 Task: In the sheet Budget Analysis ToolFont size of heading  18 Font style of dataoswald 'Font size of data '9 Alignment of headline & dataAlign center.   Fill color in heading, Red Font color of dataIn the sheet   Optimize Sales   book
Action: Mouse moved to (43, 166)
Screenshot: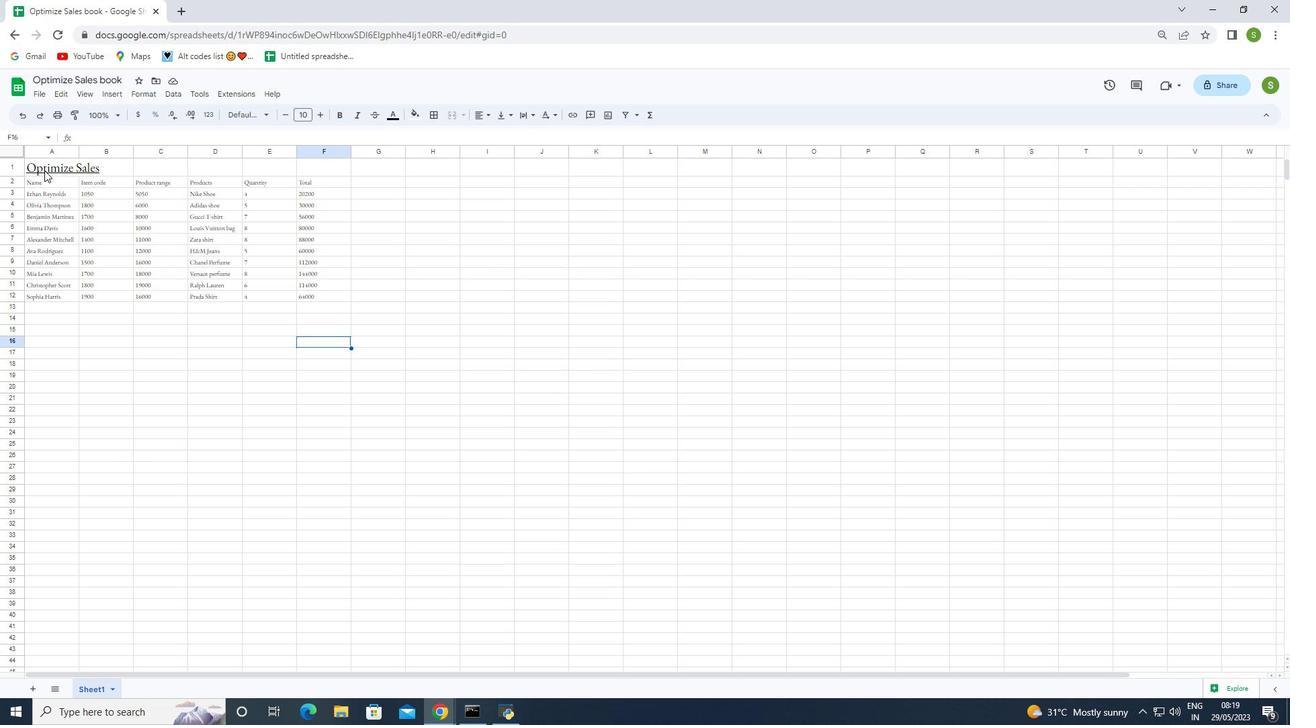 
Action: Mouse pressed left at (43, 166)
Screenshot: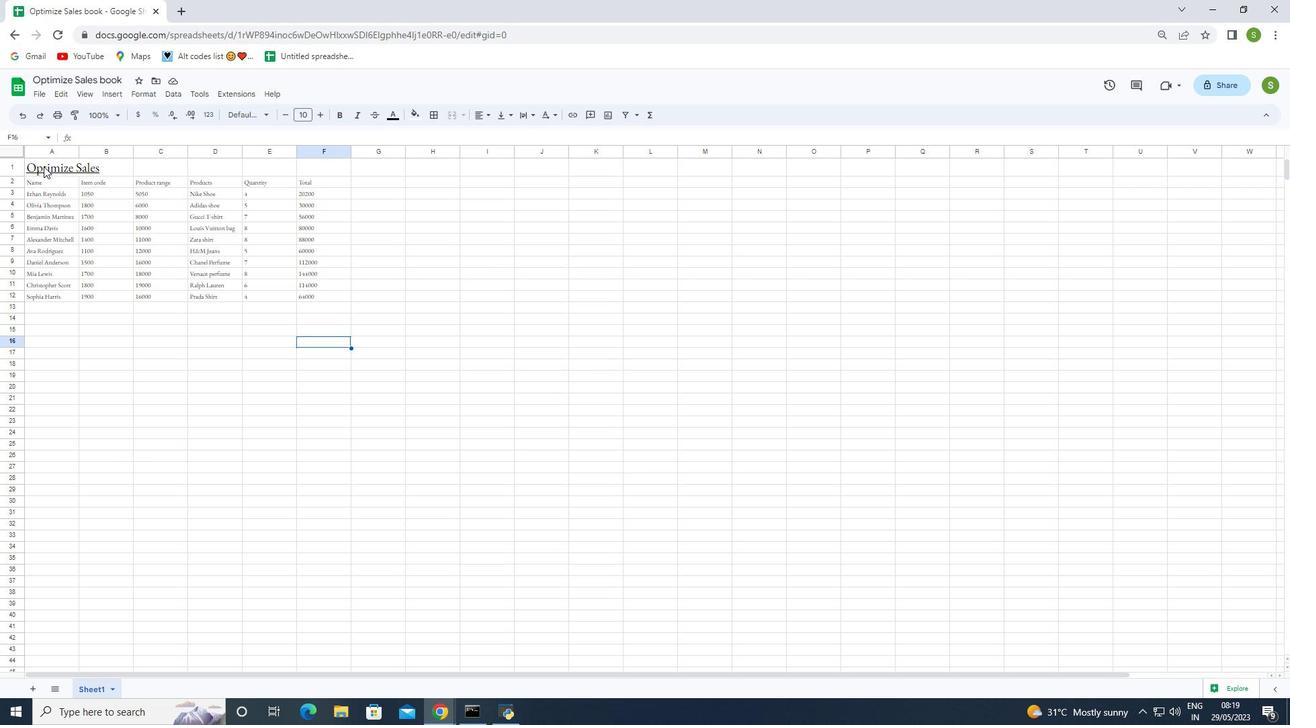 
Action: Mouse moved to (288, 115)
Screenshot: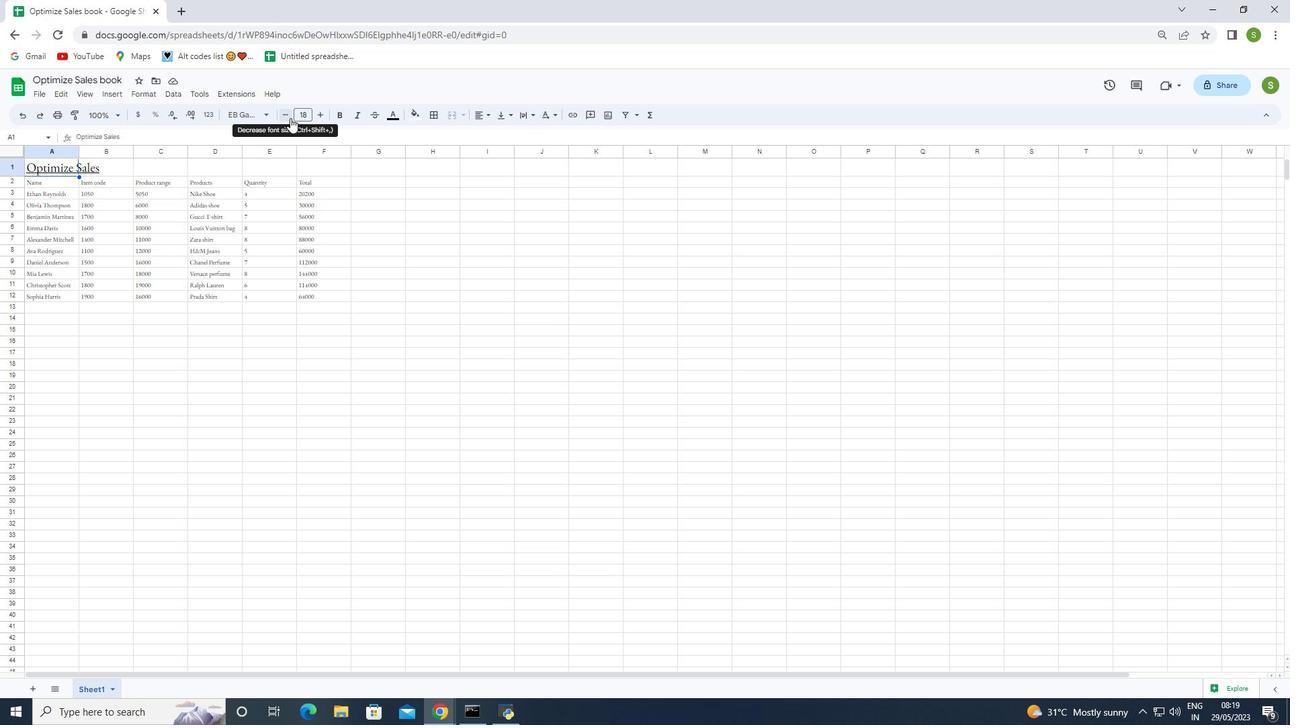 
Action: Mouse pressed left at (288, 115)
Screenshot: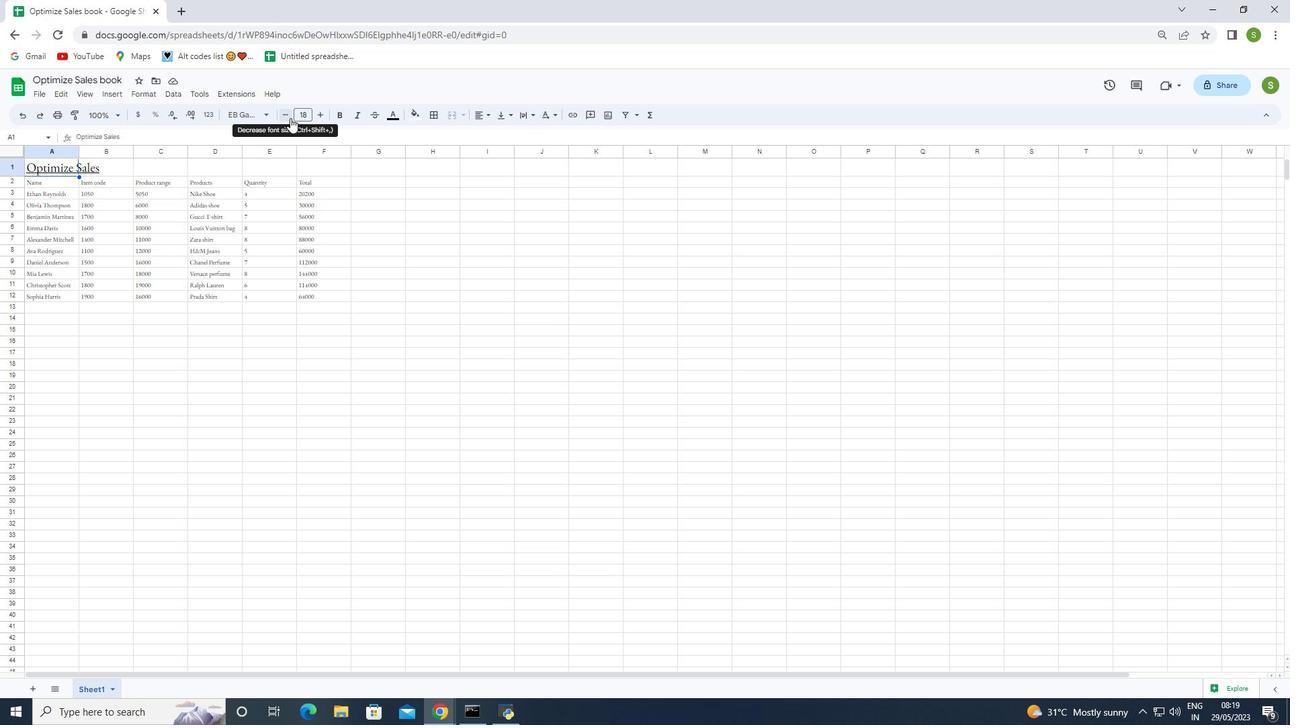
Action: Mouse moved to (319, 110)
Screenshot: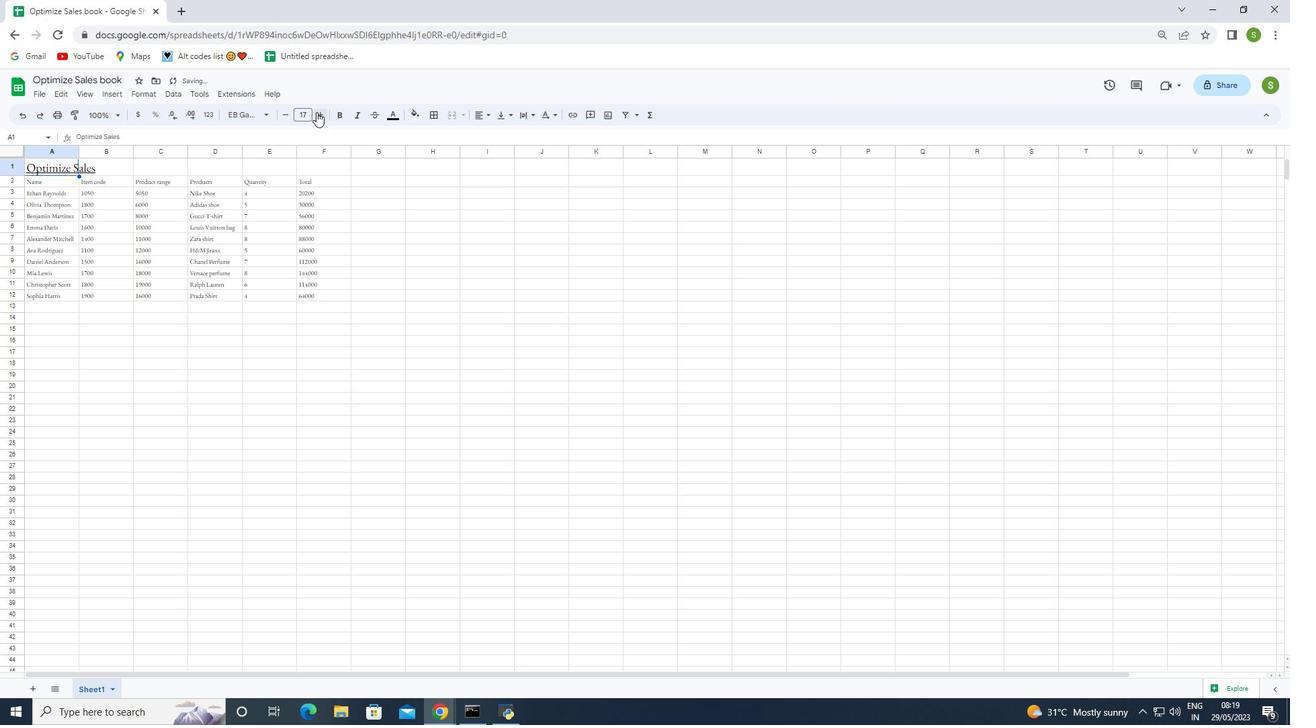 
Action: Mouse pressed left at (319, 110)
Screenshot: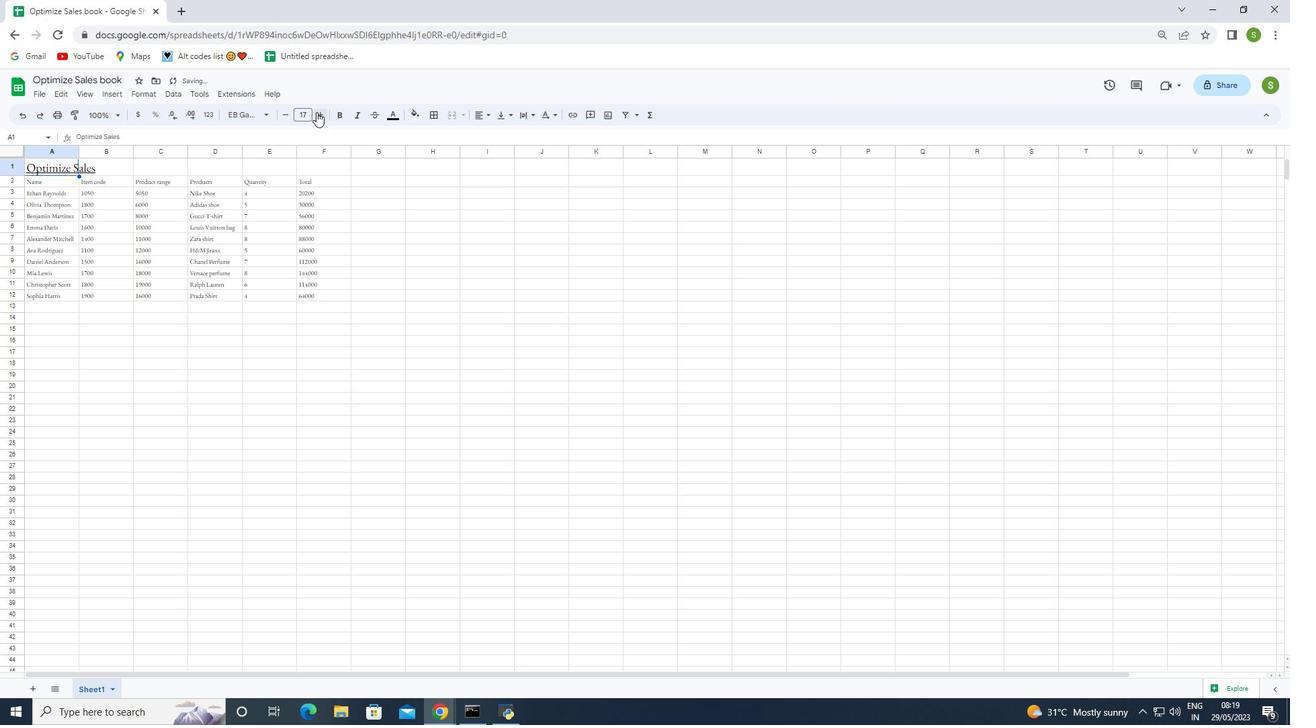 
Action: Mouse moved to (243, 115)
Screenshot: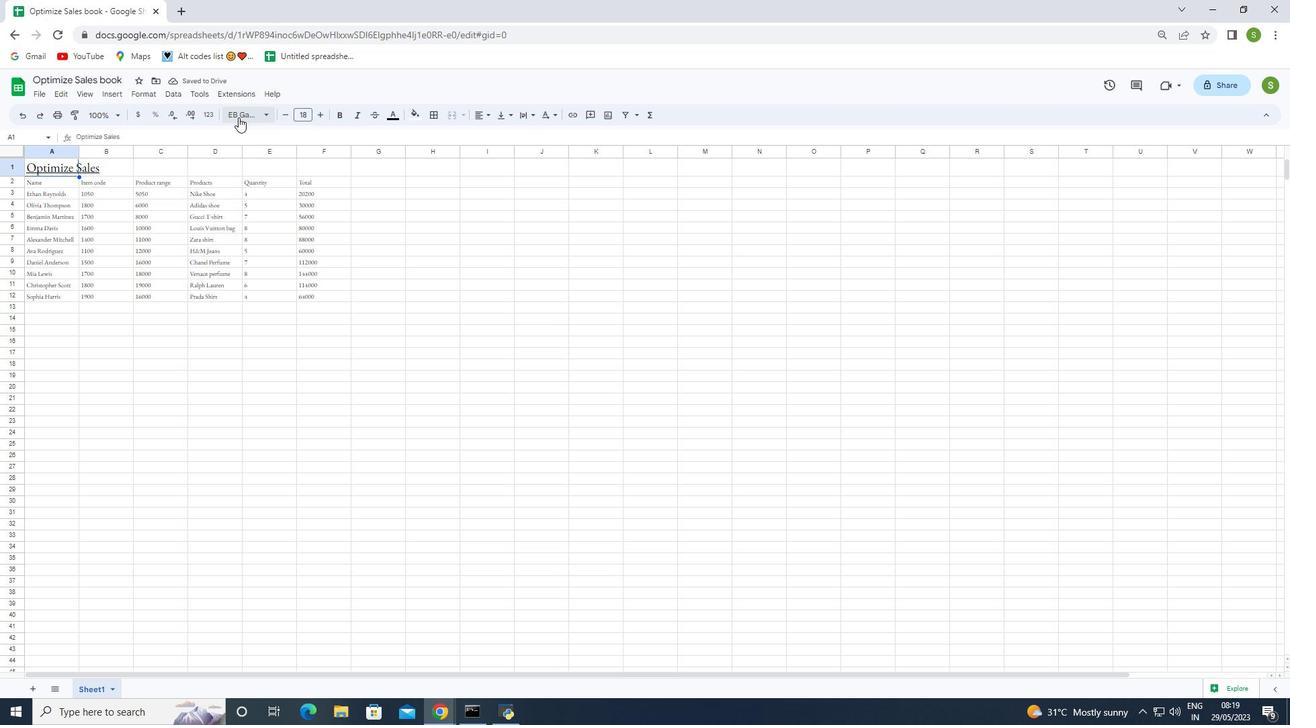 
Action: Mouse pressed left at (243, 115)
Screenshot: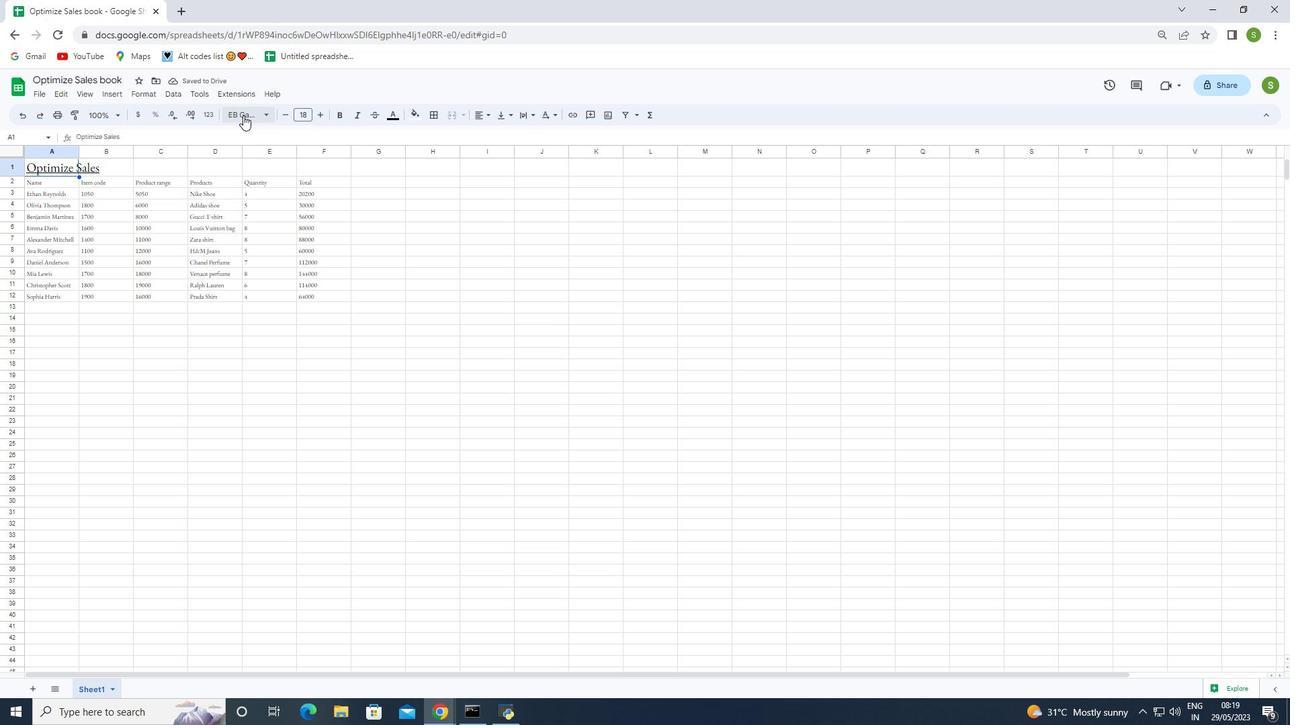 
Action: Mouse moved to (255, 245)
Screenshot: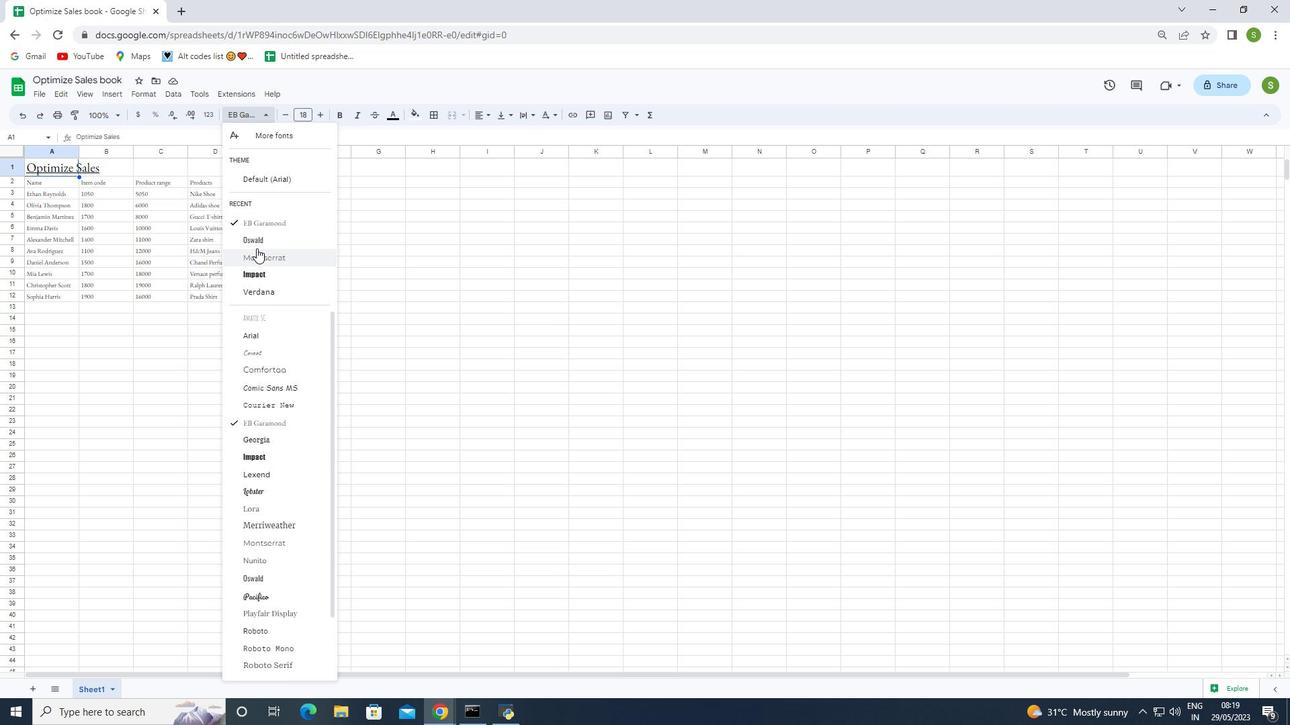 
Action: Mouse pressed left at (255, 245)
Screenshot: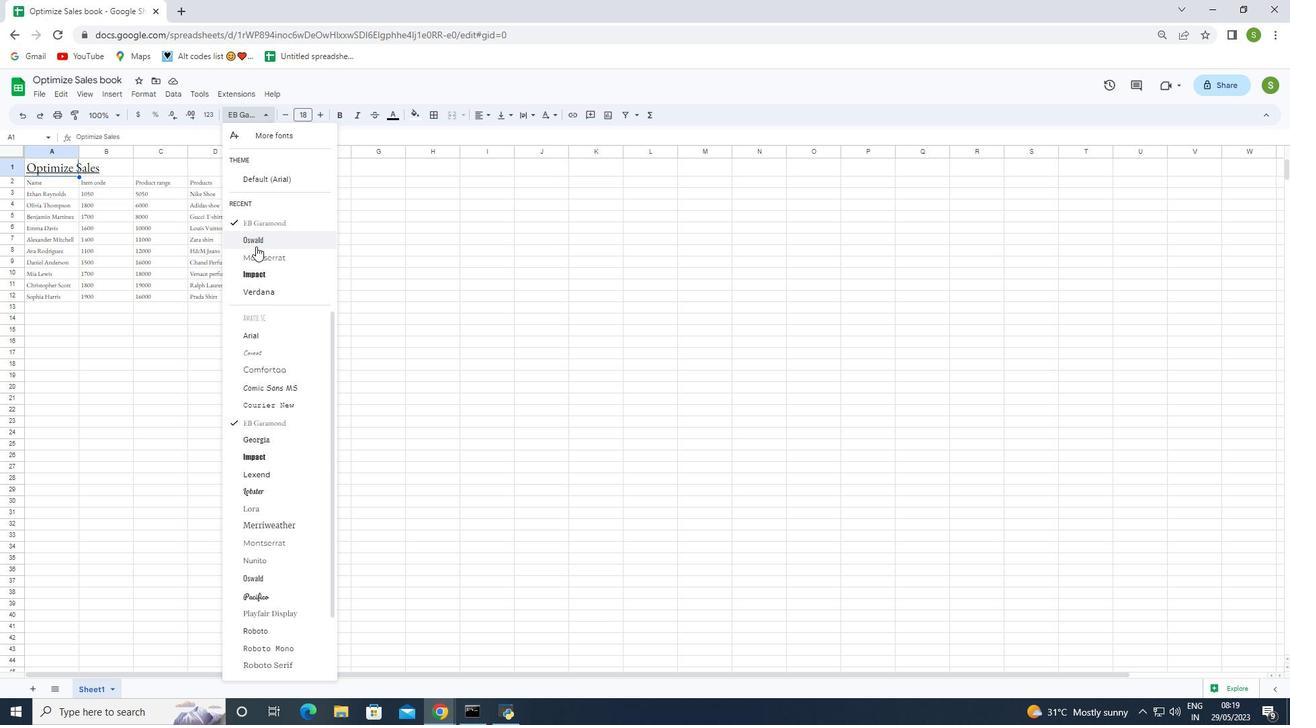 
Action: Mouse moved to (47, 182)
Screenshot: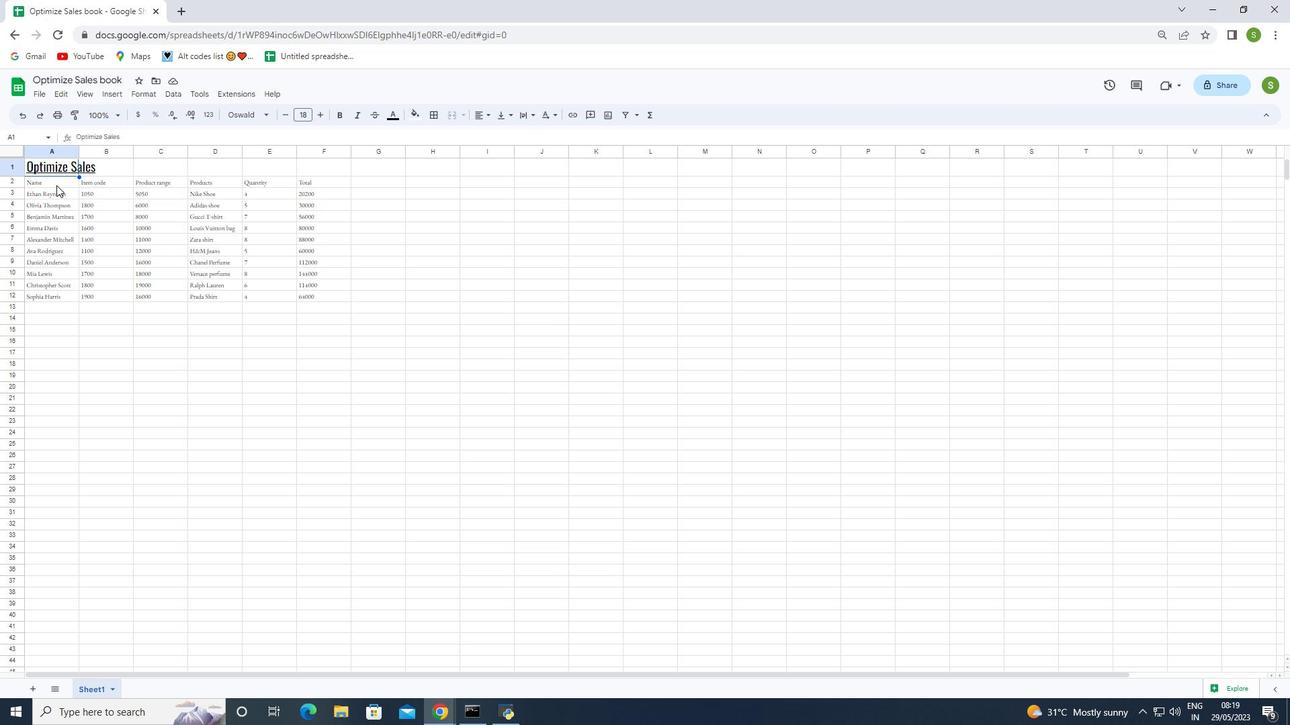 
Action: Mouse pressed left at (47, 182)
Screenshot: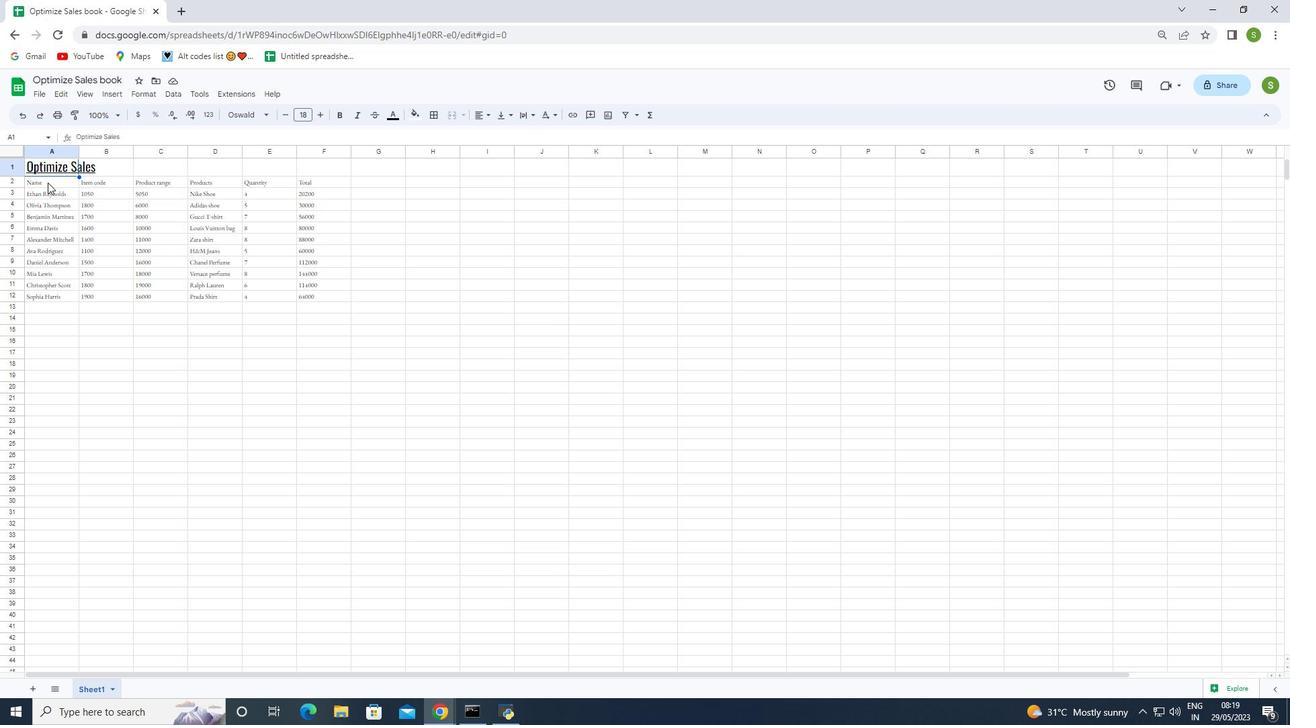 
Action: Mouse moved to (286, 112)
Screenshot: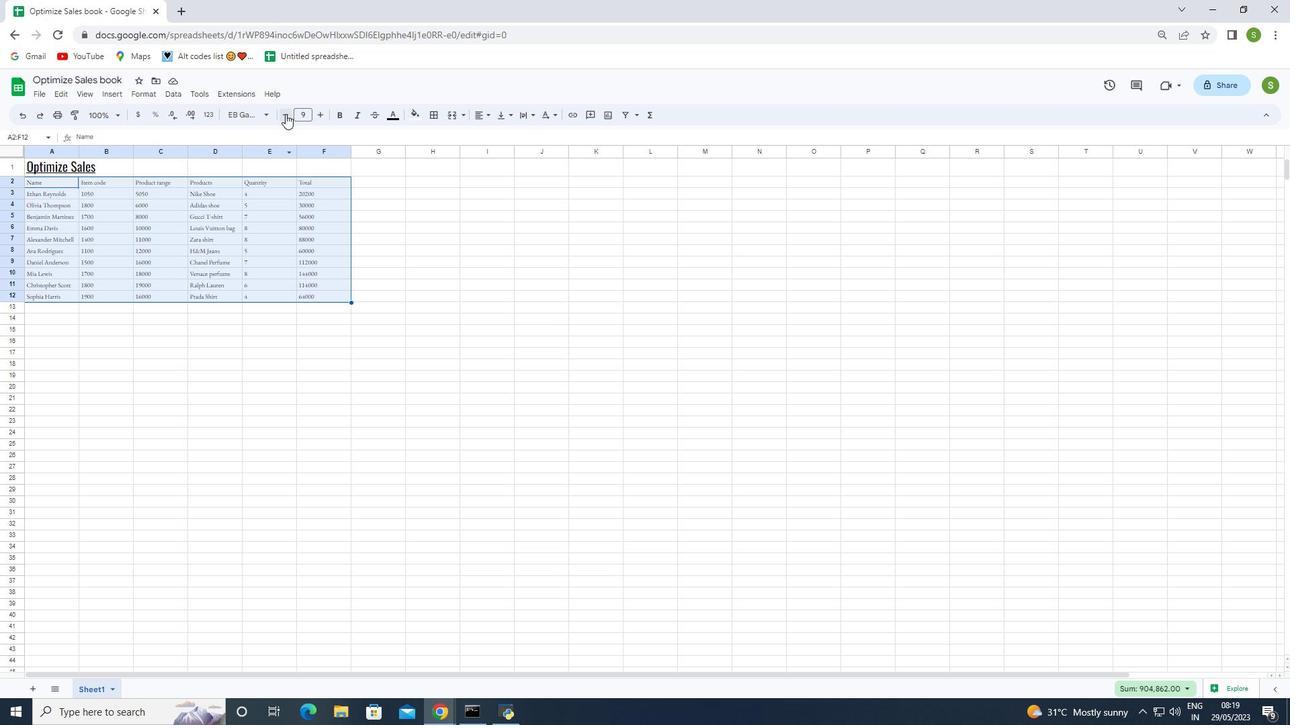
Action: Mouse pressed left at (286, 112)
Screenshot: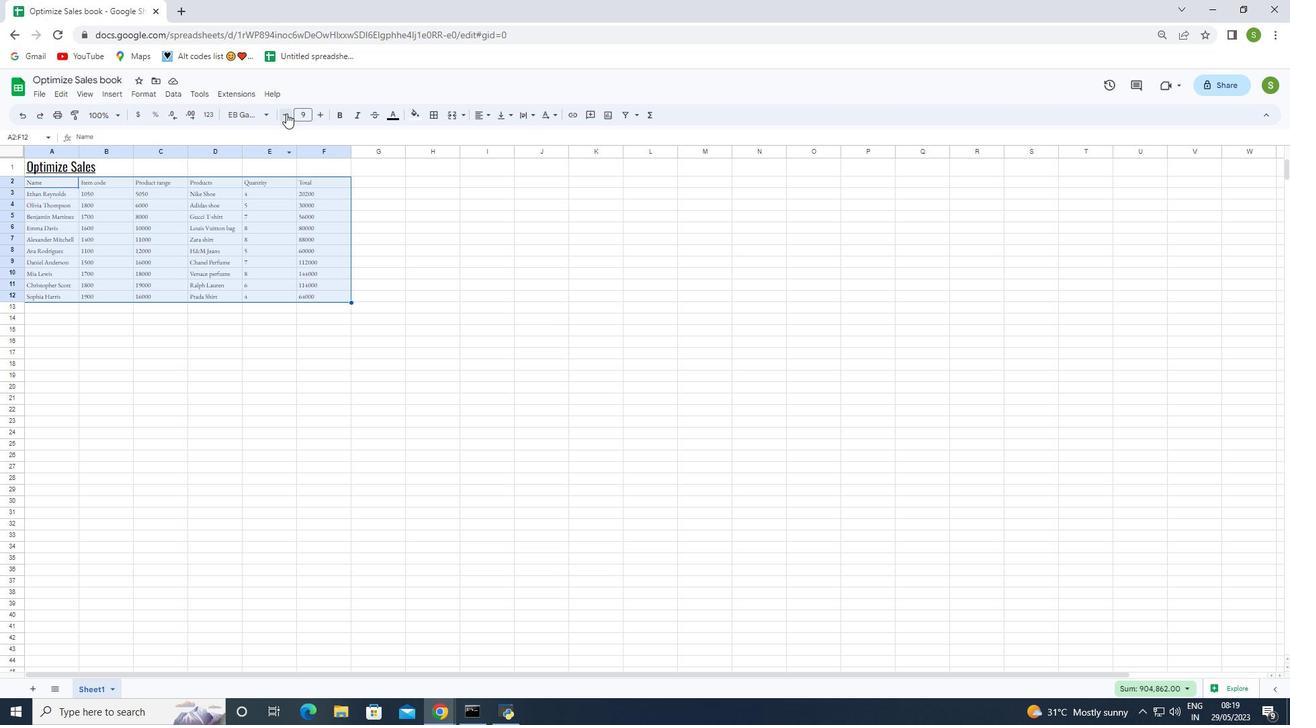 
Action: Mouse moved to (320, 114)
Screenshot: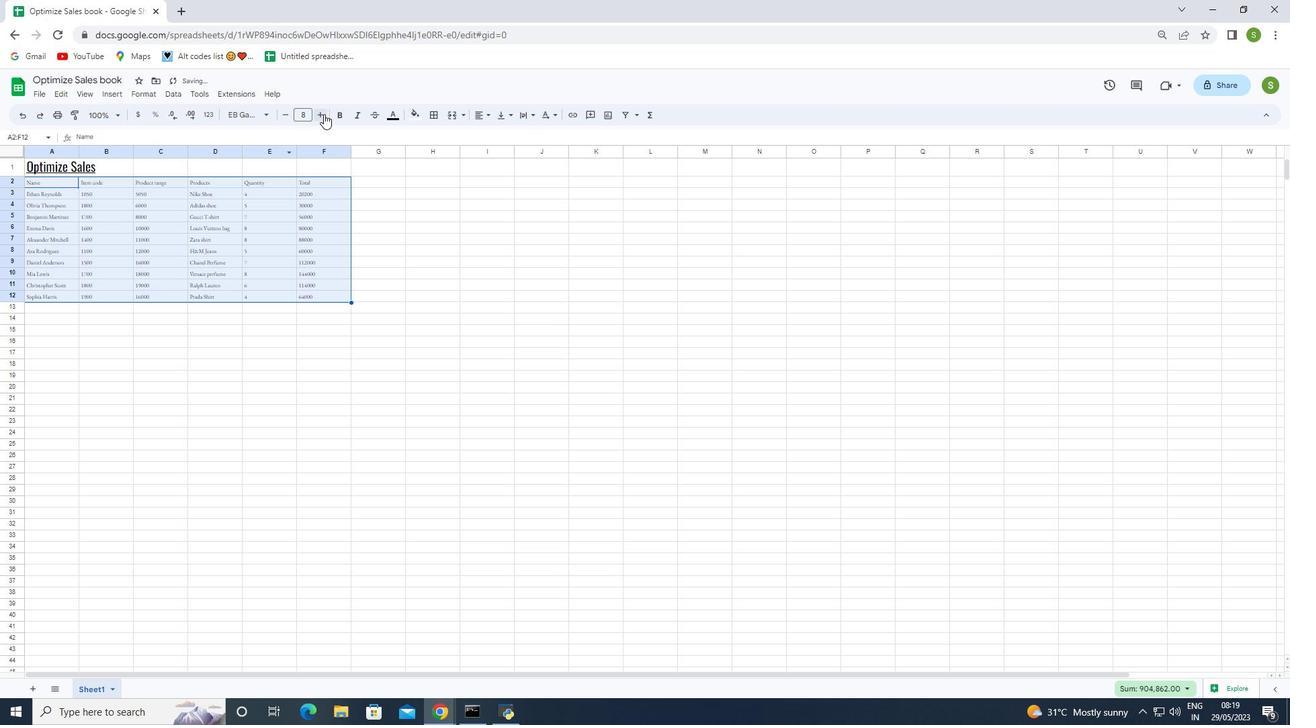 
Action: Mouse pressed left at (320, 114)
Screenshot: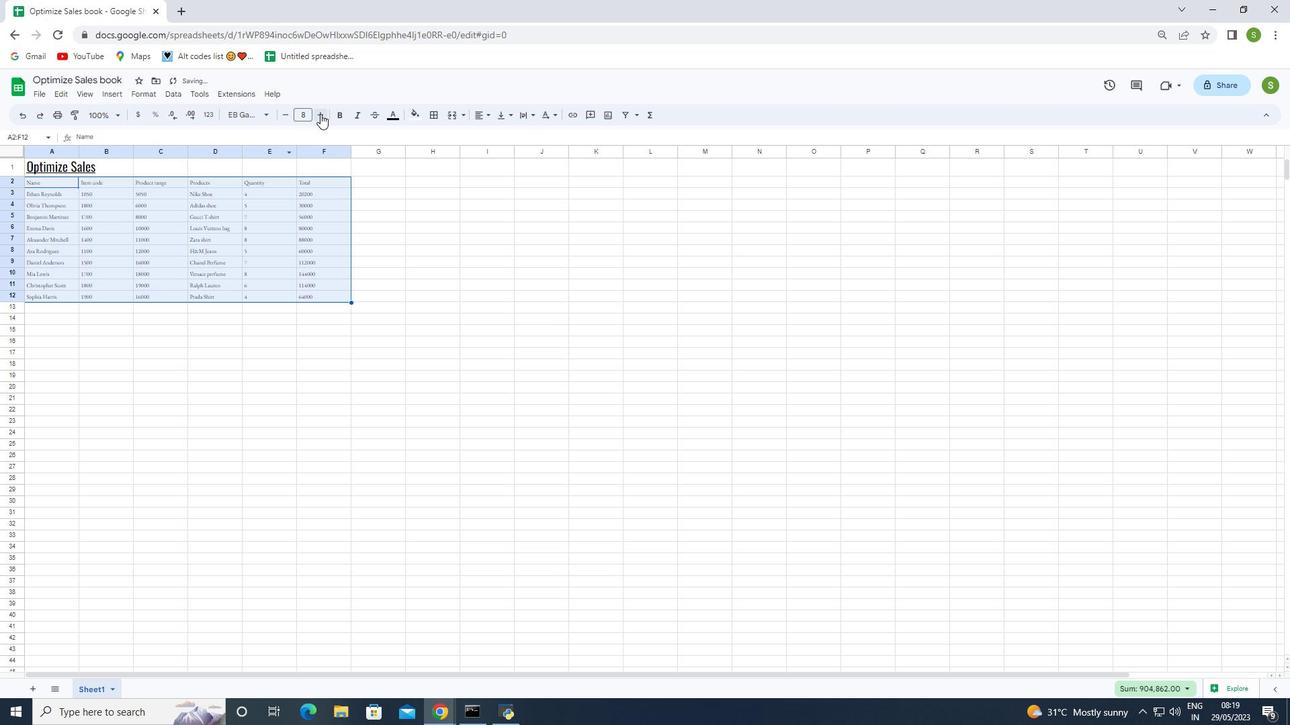 
Action: Mouse moved to (131, 379)
Screenshot: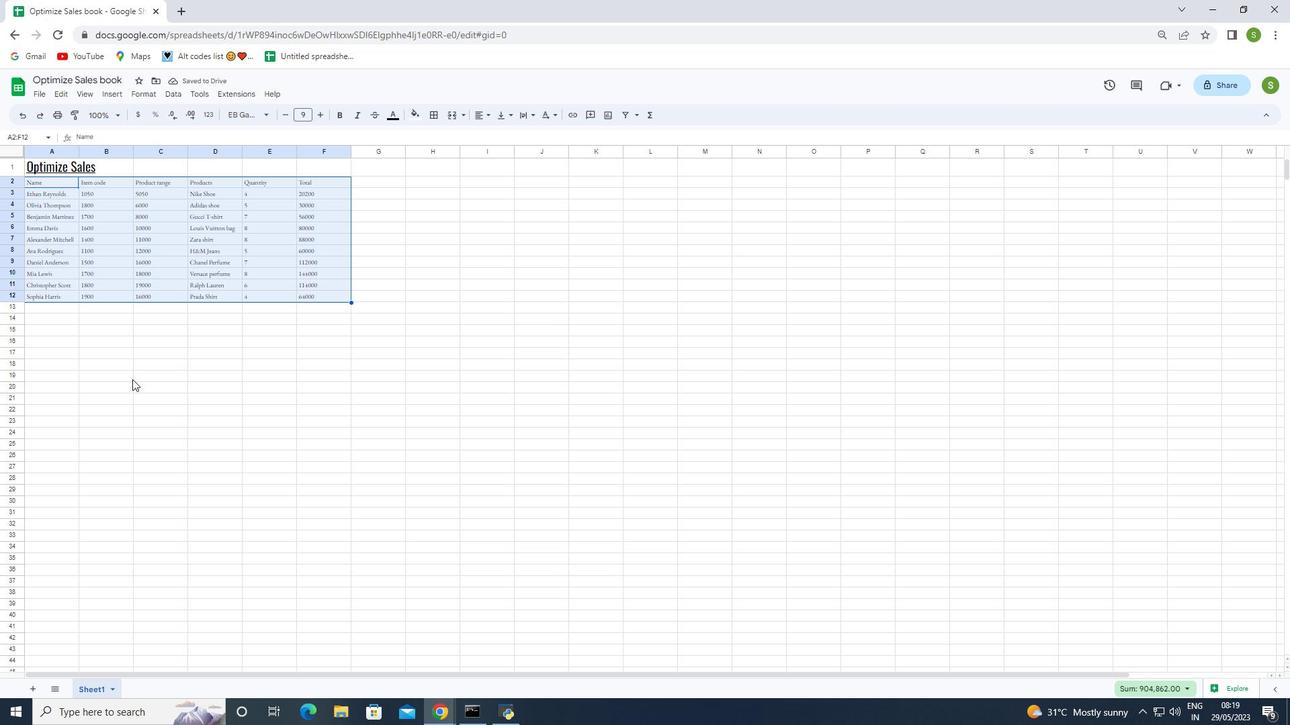 
Action: Mouse pressed left at (131, 379)
Screenshot: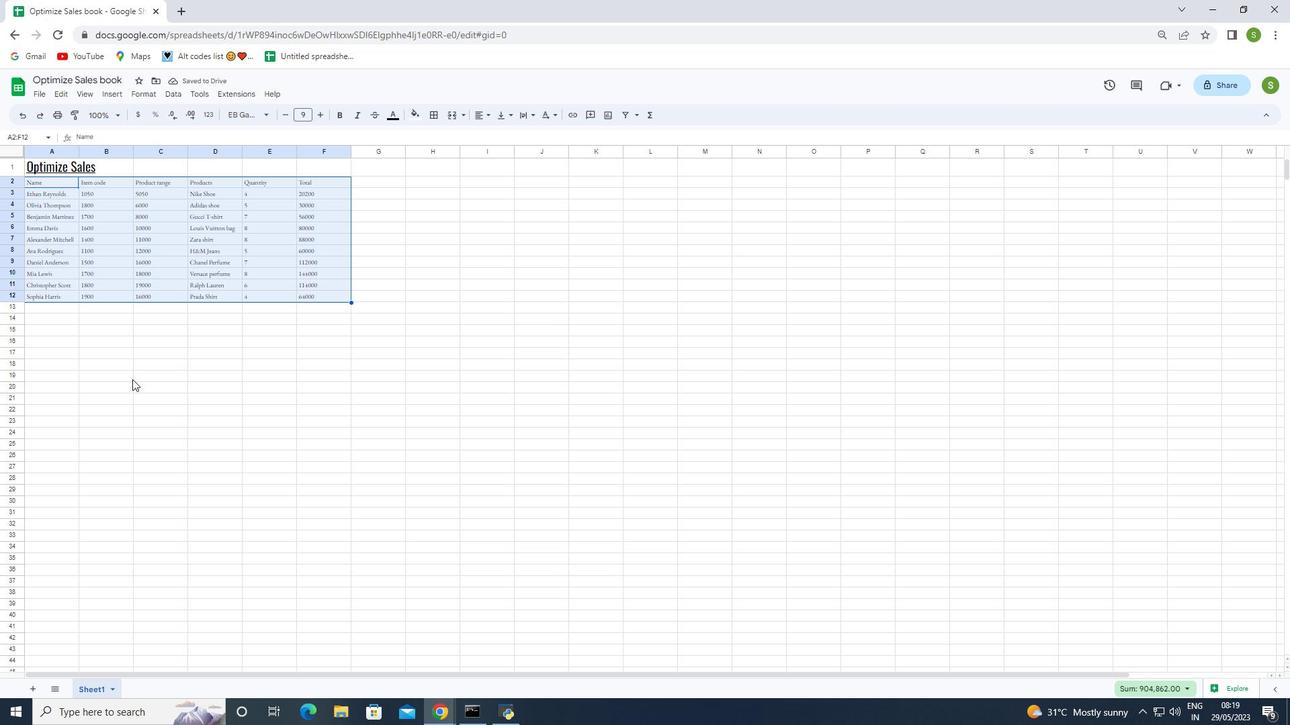 
Action: Mouse moved to (34, 174)
Screenshot: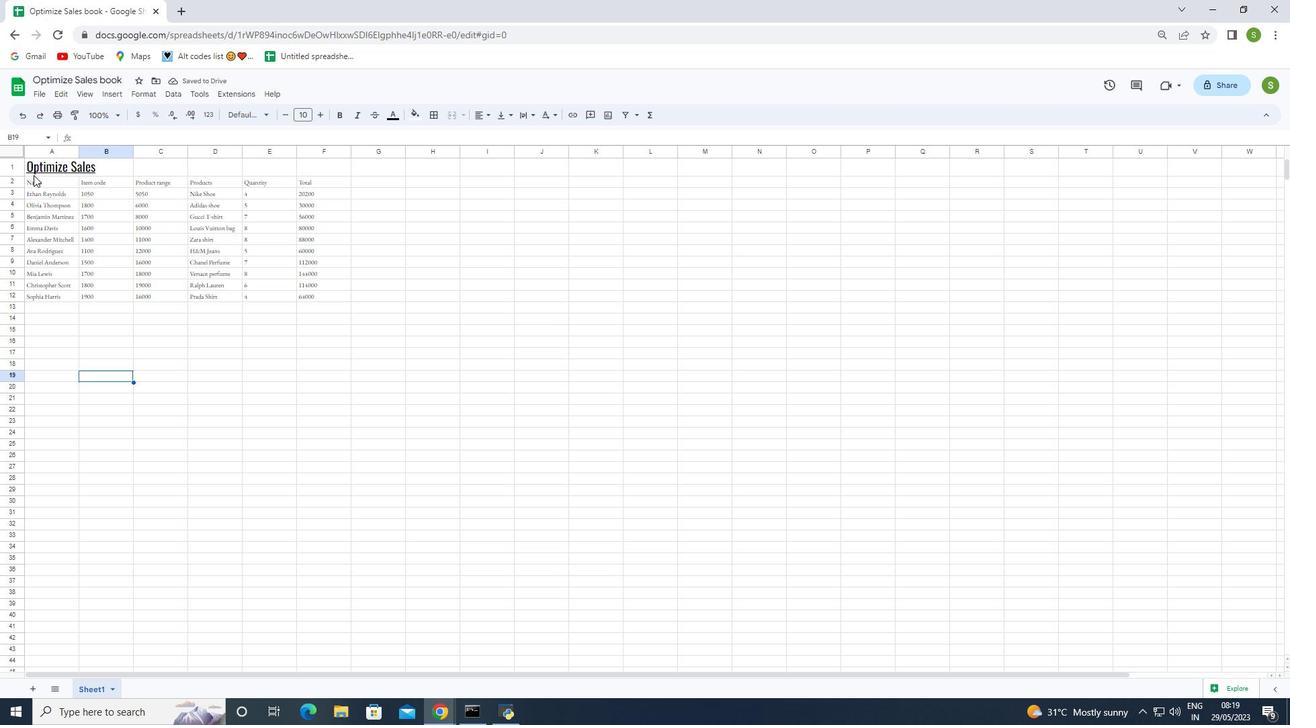 
Action: Mouse pressed left at (34, 174)
Screenshot: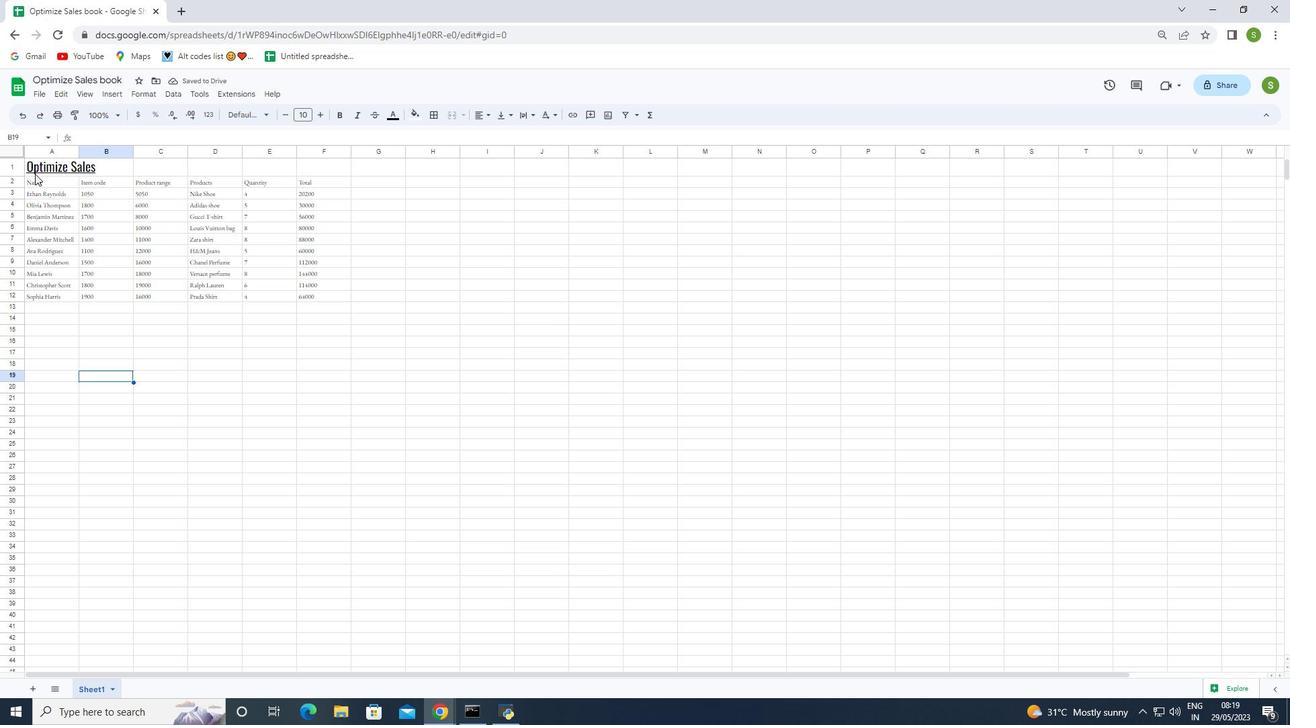 
Action: Mouse moved to (486, 114)
Screenshot: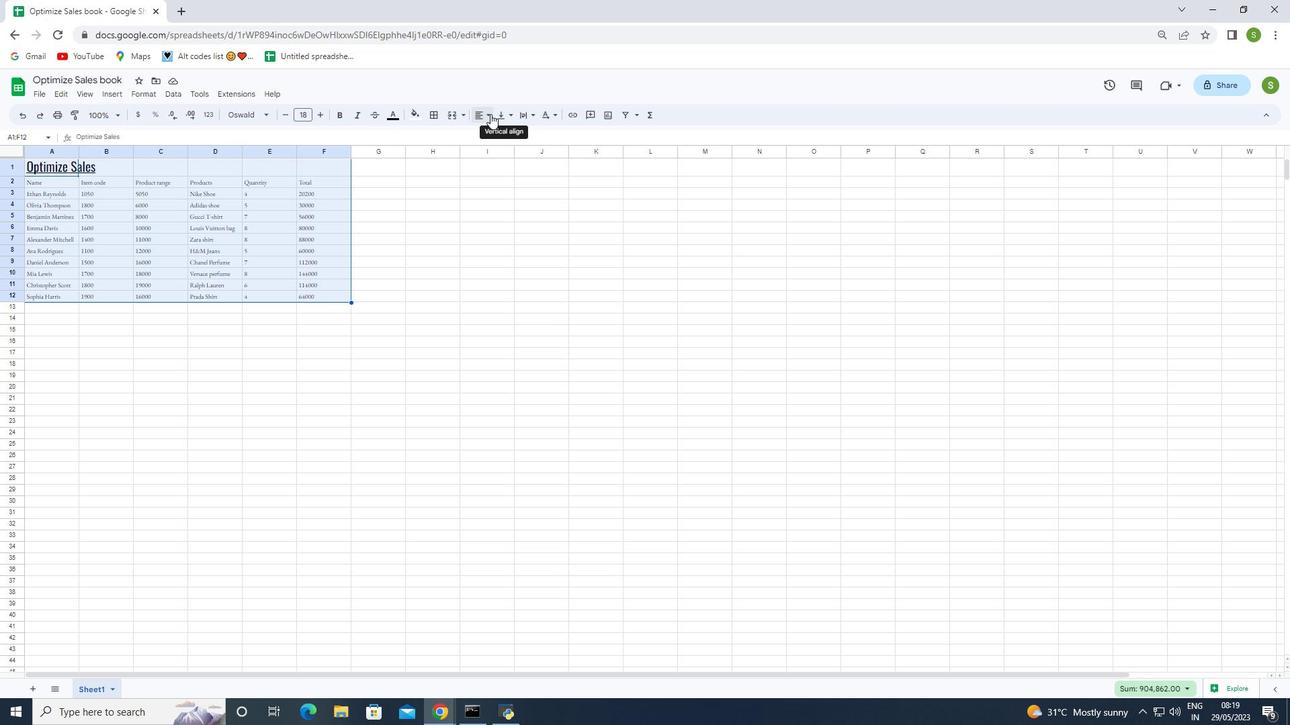 
Action: Mouse pressed left at (486, 114)
Screenshot: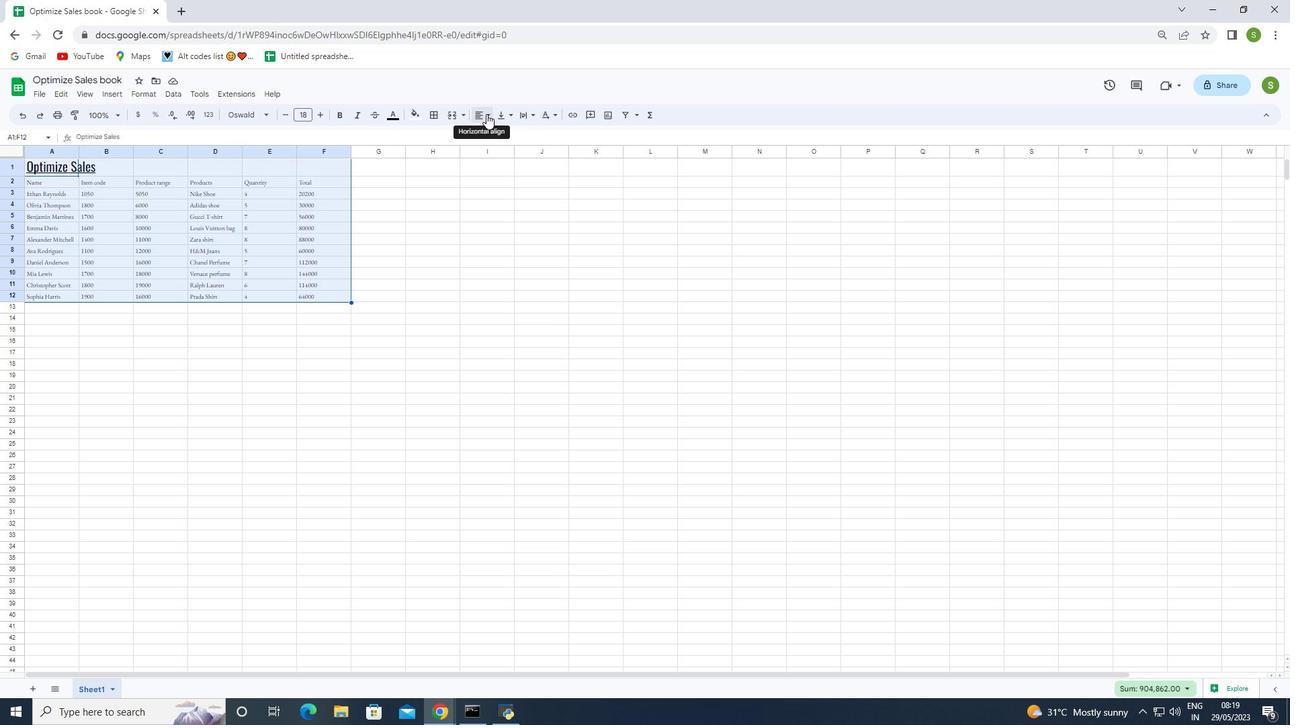 
Action: Mouse moved to (496, 135)
Screenshot: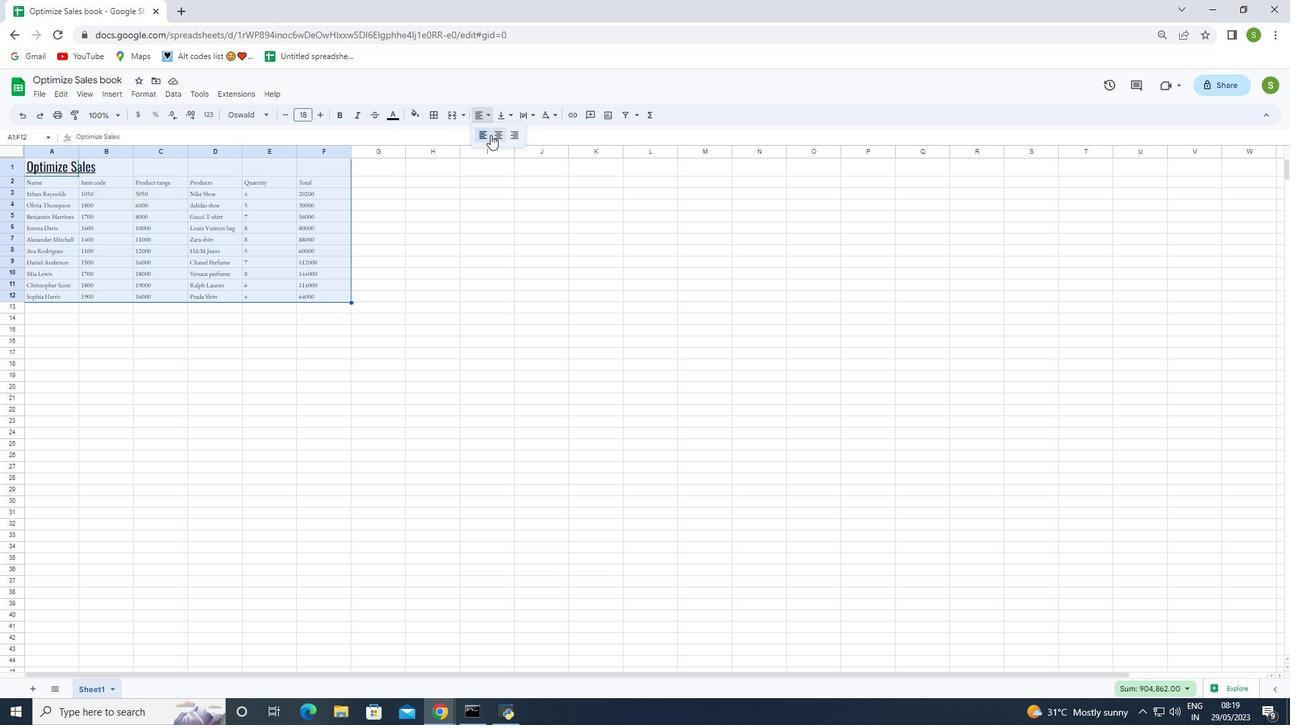 
Action: Mouse pressed left at (496, 135)
Screenshot: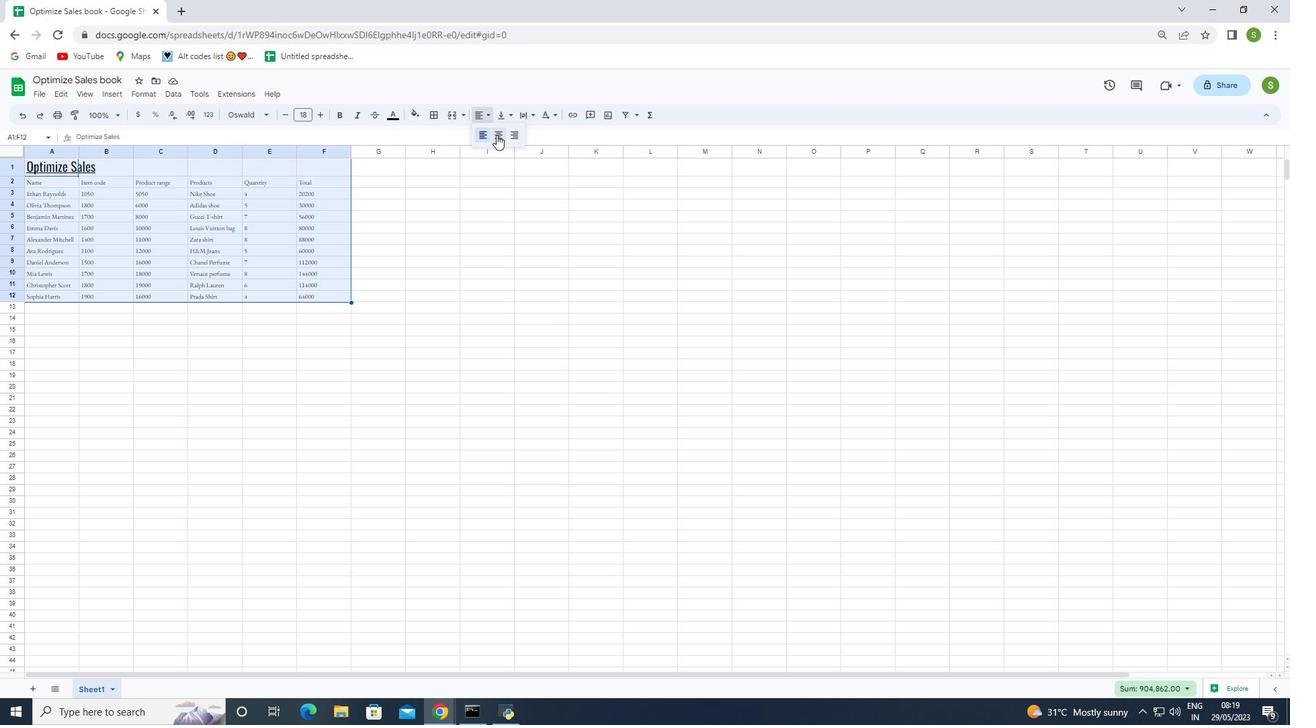 
Action: Mouse moved to (178, 359)
Screenshot: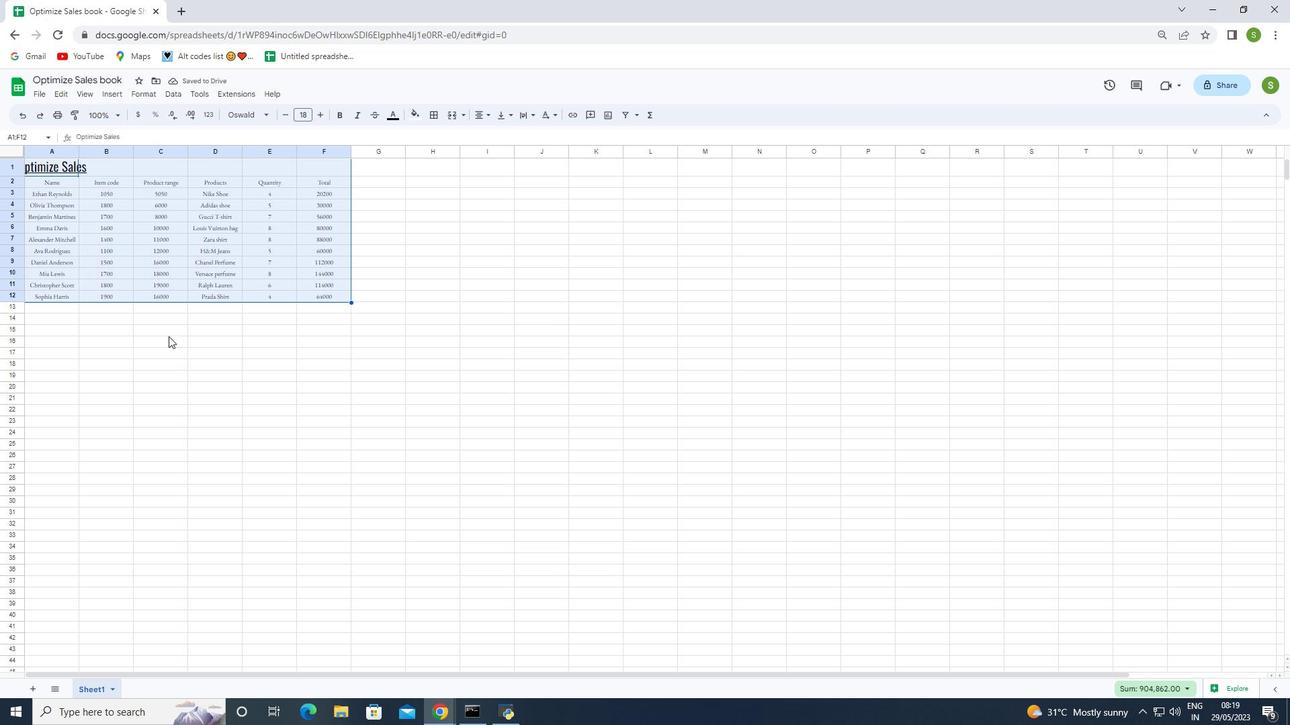 
Action: Mouse pressed left at (178, 359)
Screenshot: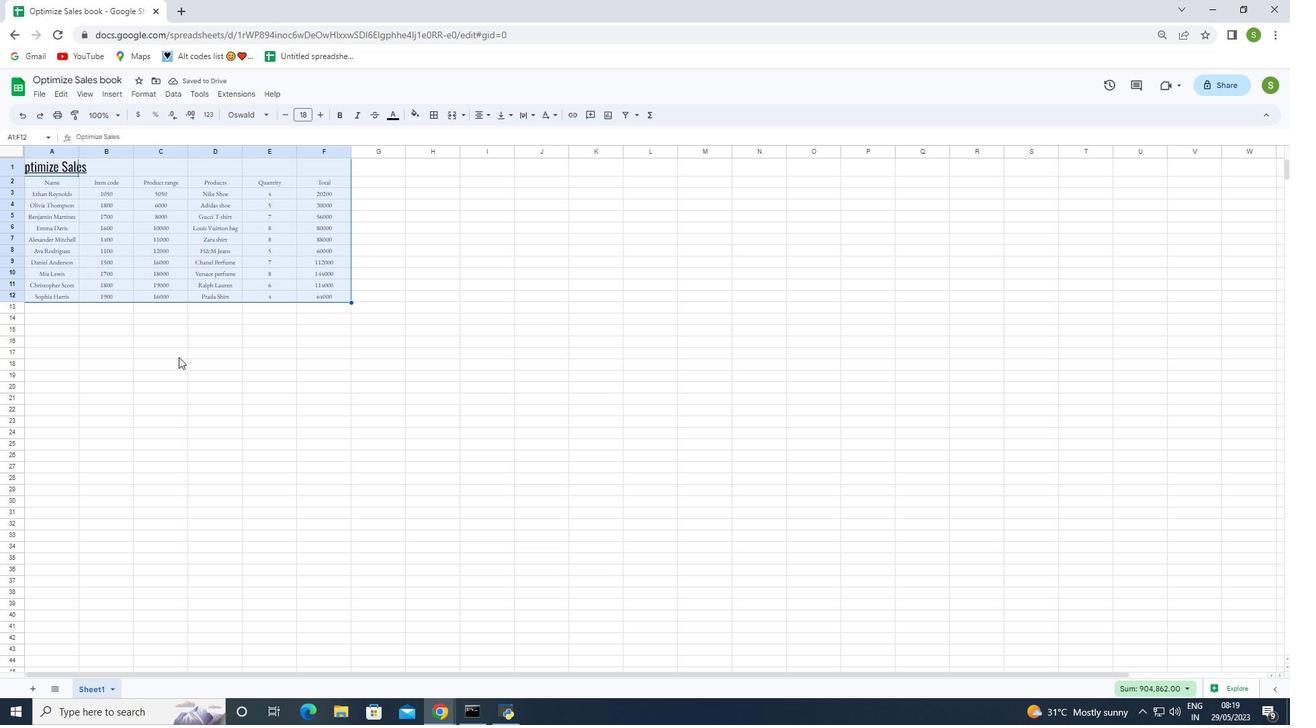 
Action: Mouse moved to (37, 163)
Screenshot: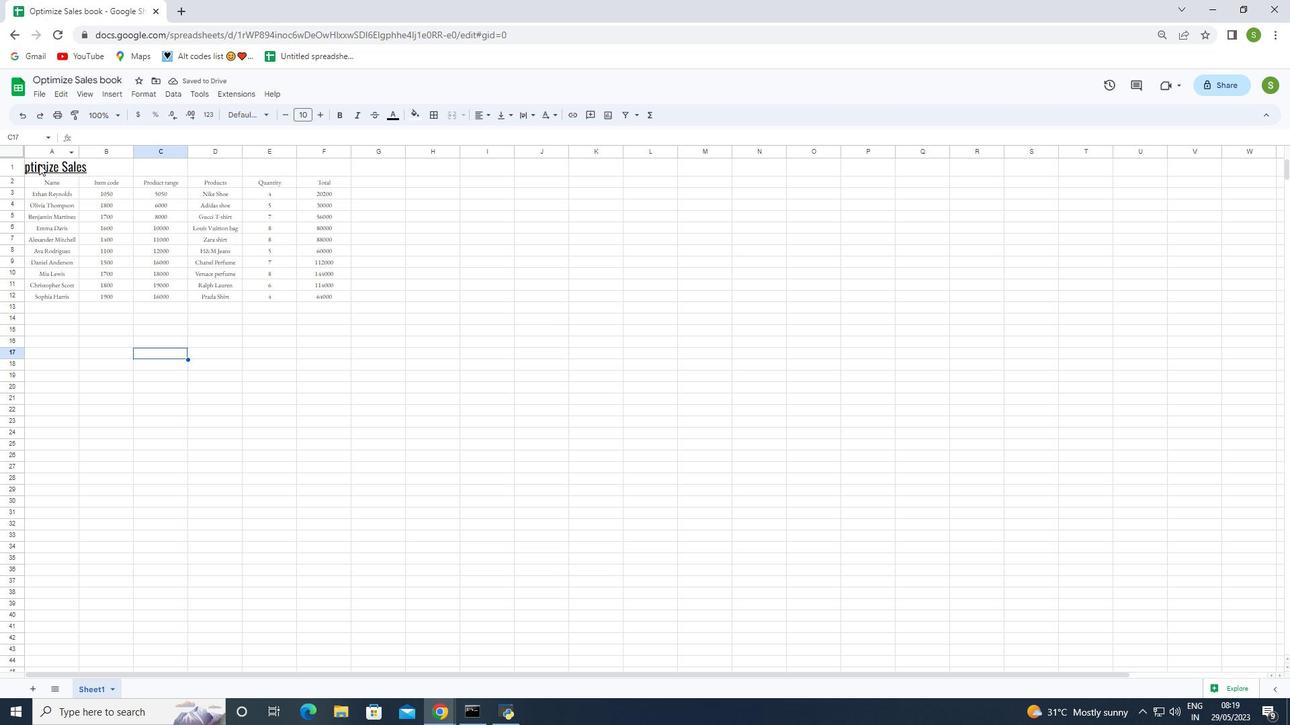 
Action: Mouse pressed left at (37, 163)
Screenshot: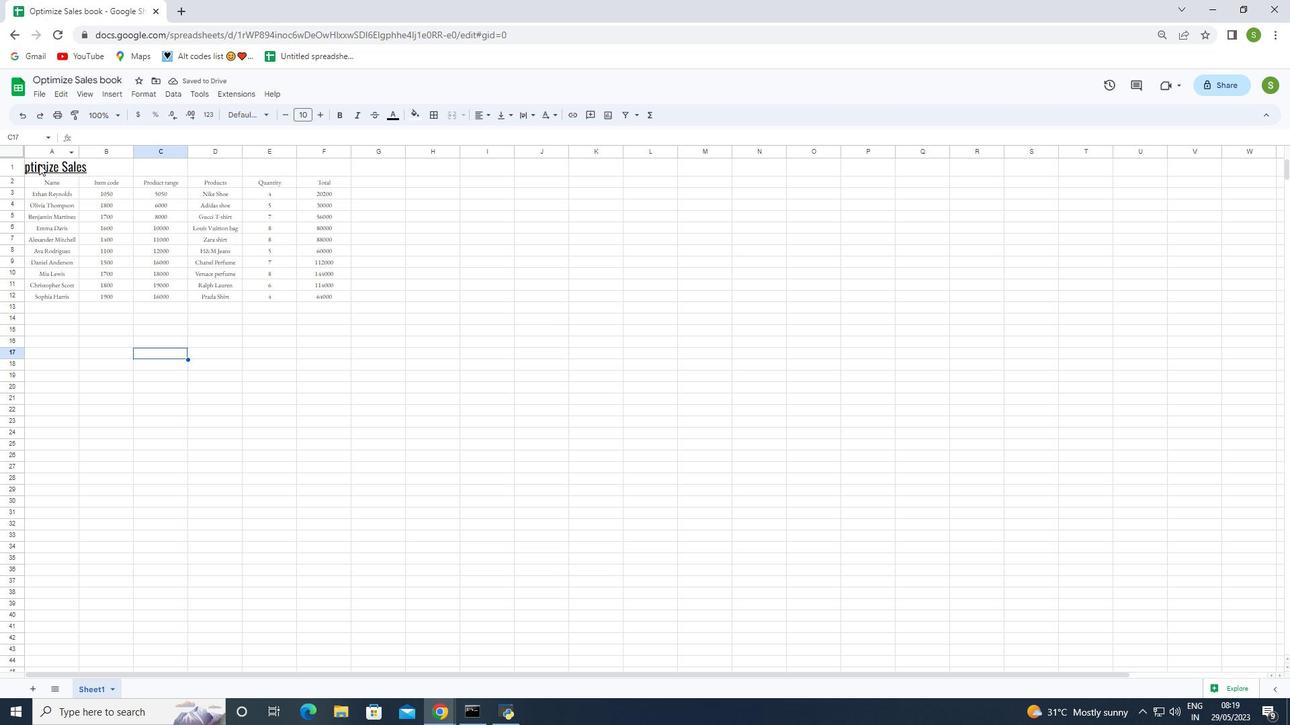 
Action: Mouse moved to (418, 113)
Screenshot: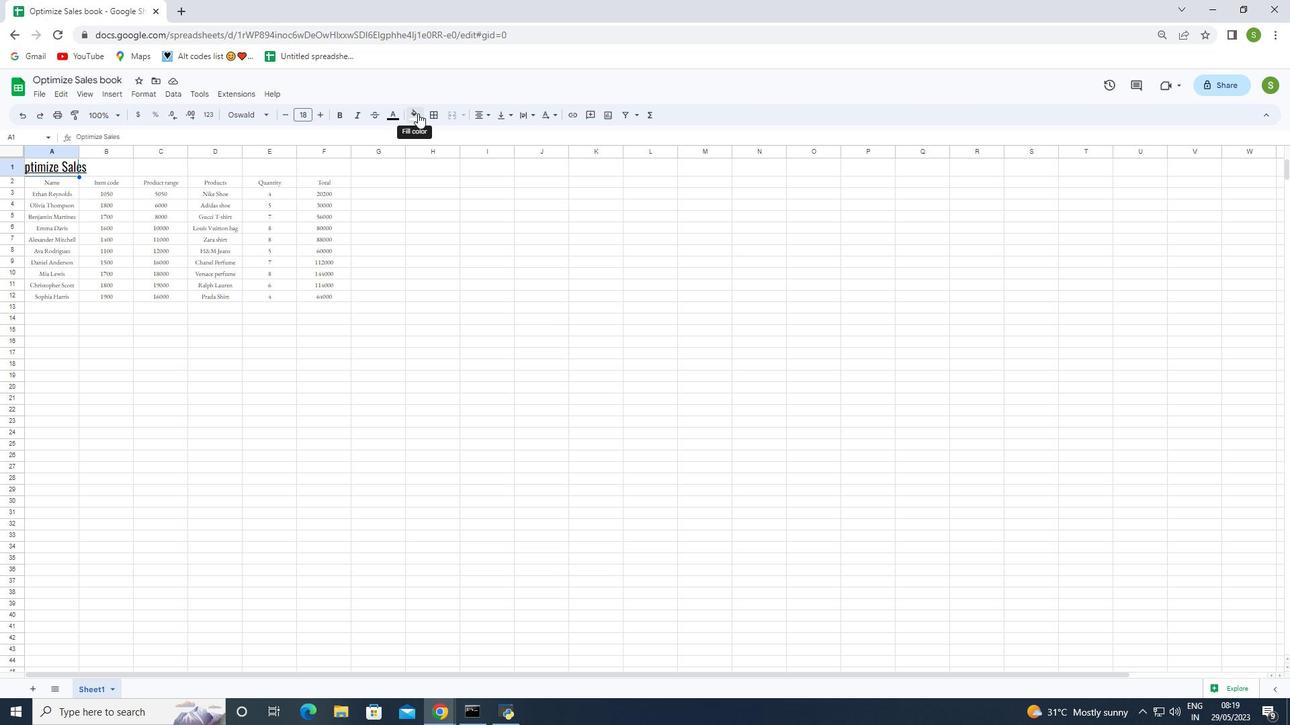 
Action: Mouse pressed left at (418, 113)
Screenshot: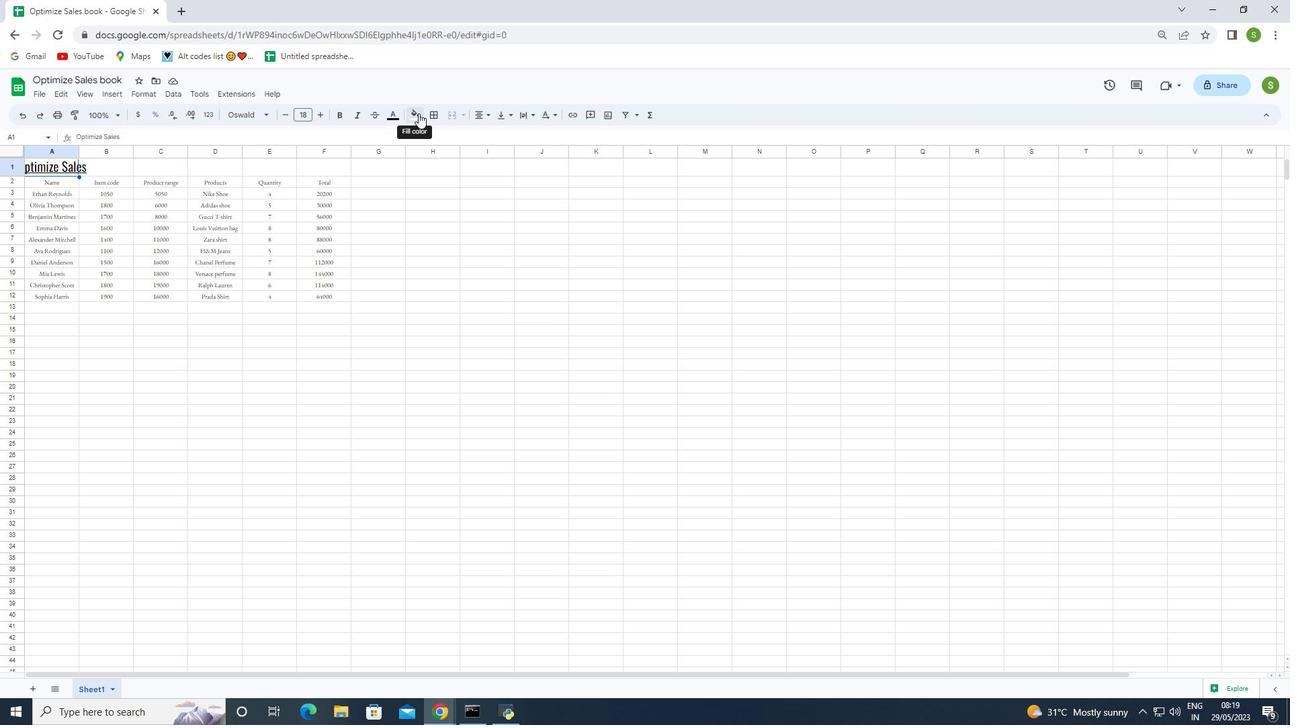 
Action: Mouse moved to (427, 163)
Screenshot: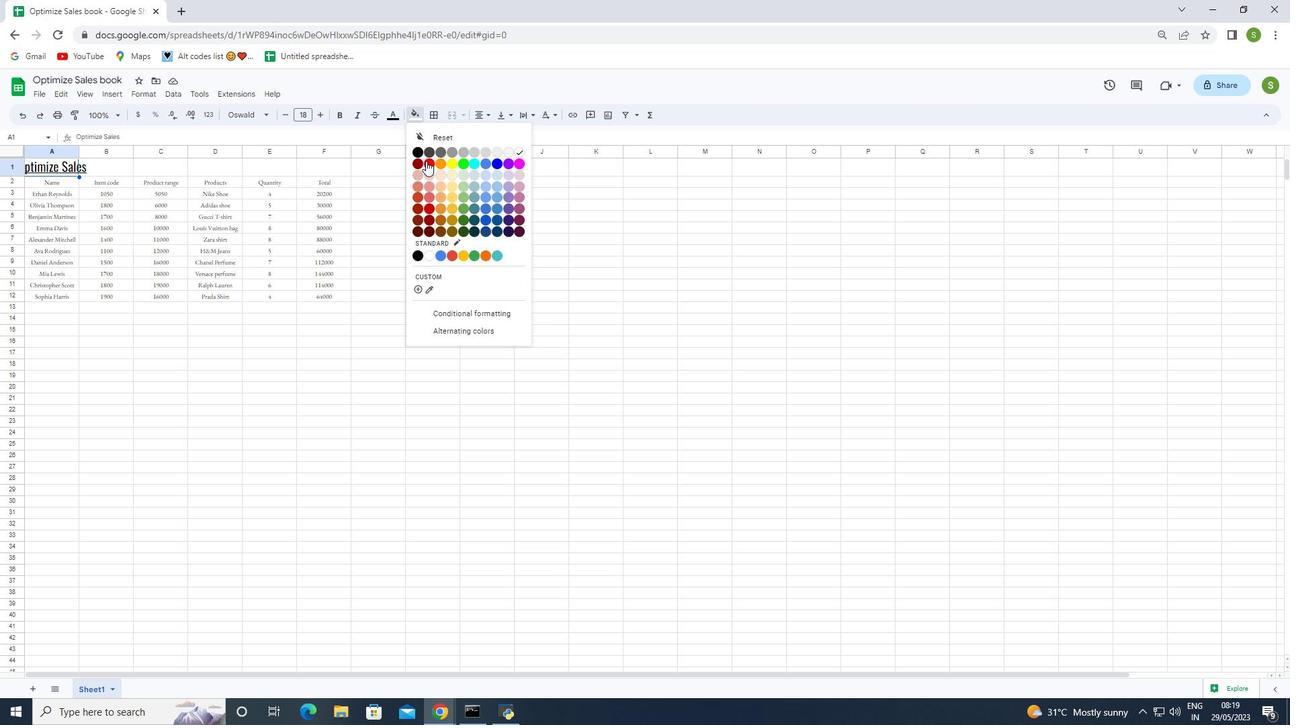 
Action: Mouse pressed left at (427, 163)
Screenshot: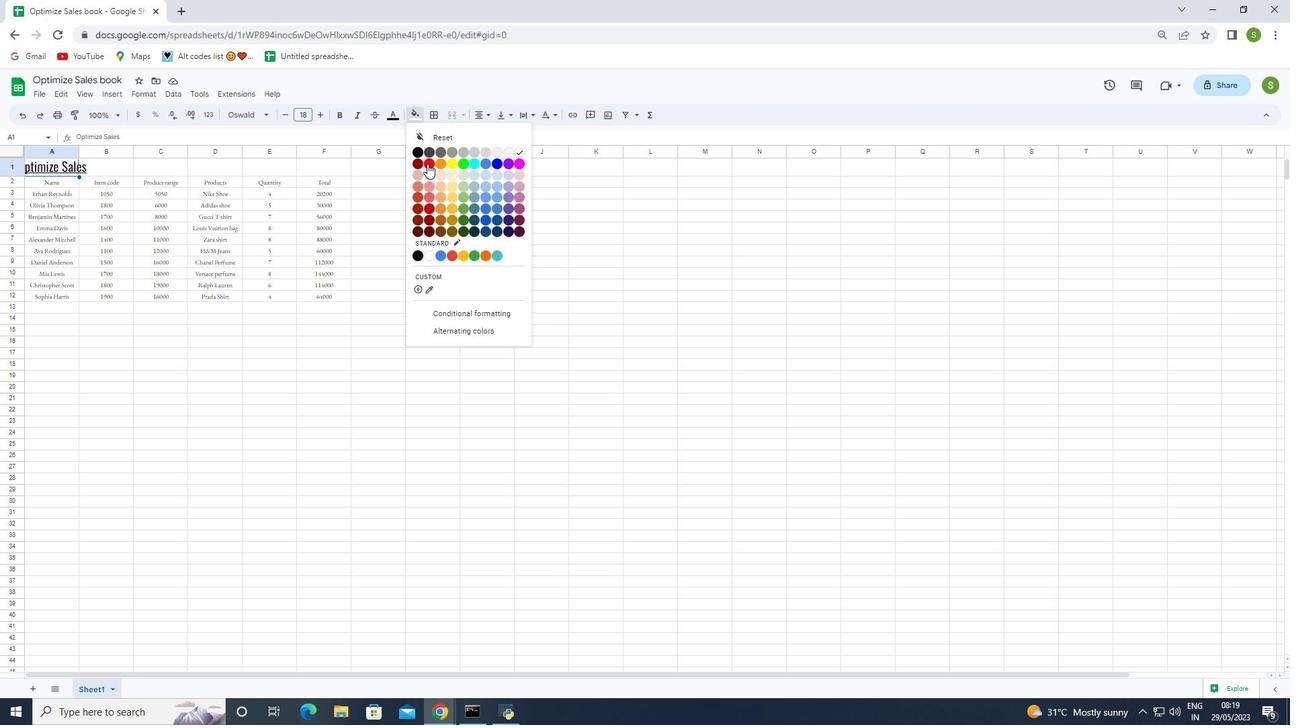 
Action: Mouse moved to (47, 182)
Screenshot: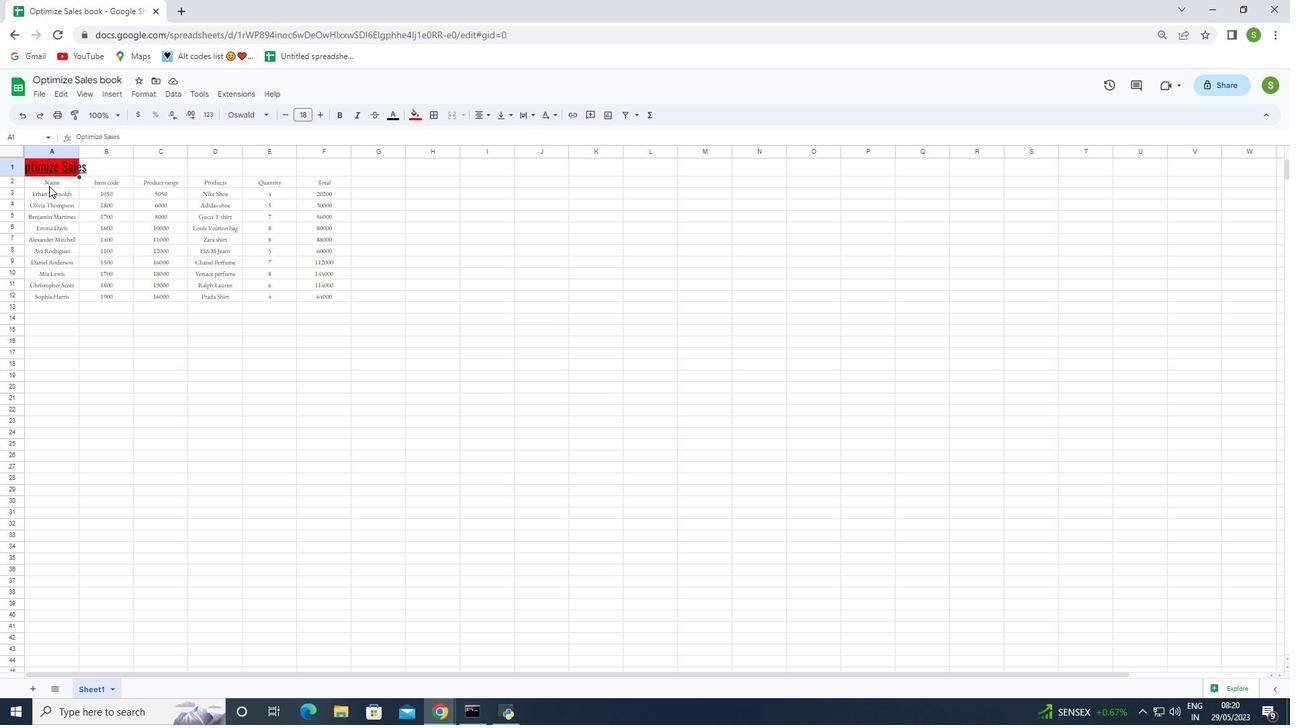 
Action: Mouse pressed left at (47, 182)
Screenshot: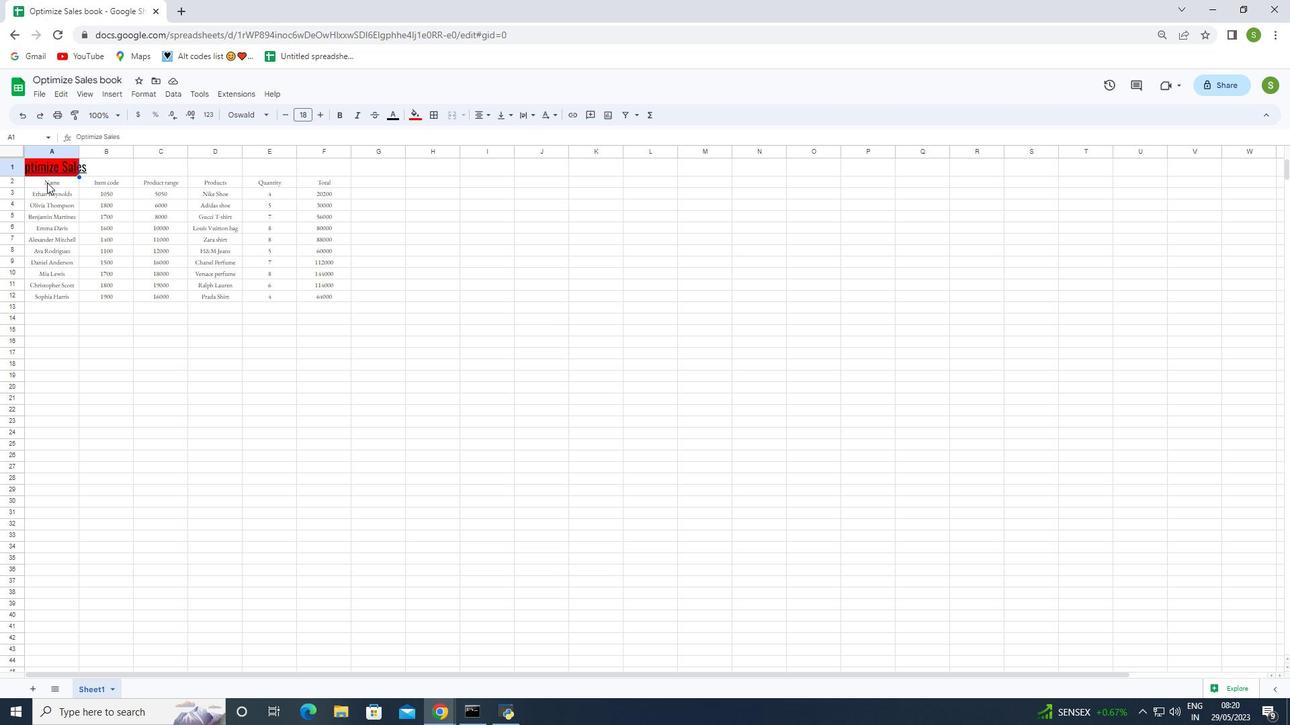 
Action: Mouse moved to (395, 114)
Screenshot: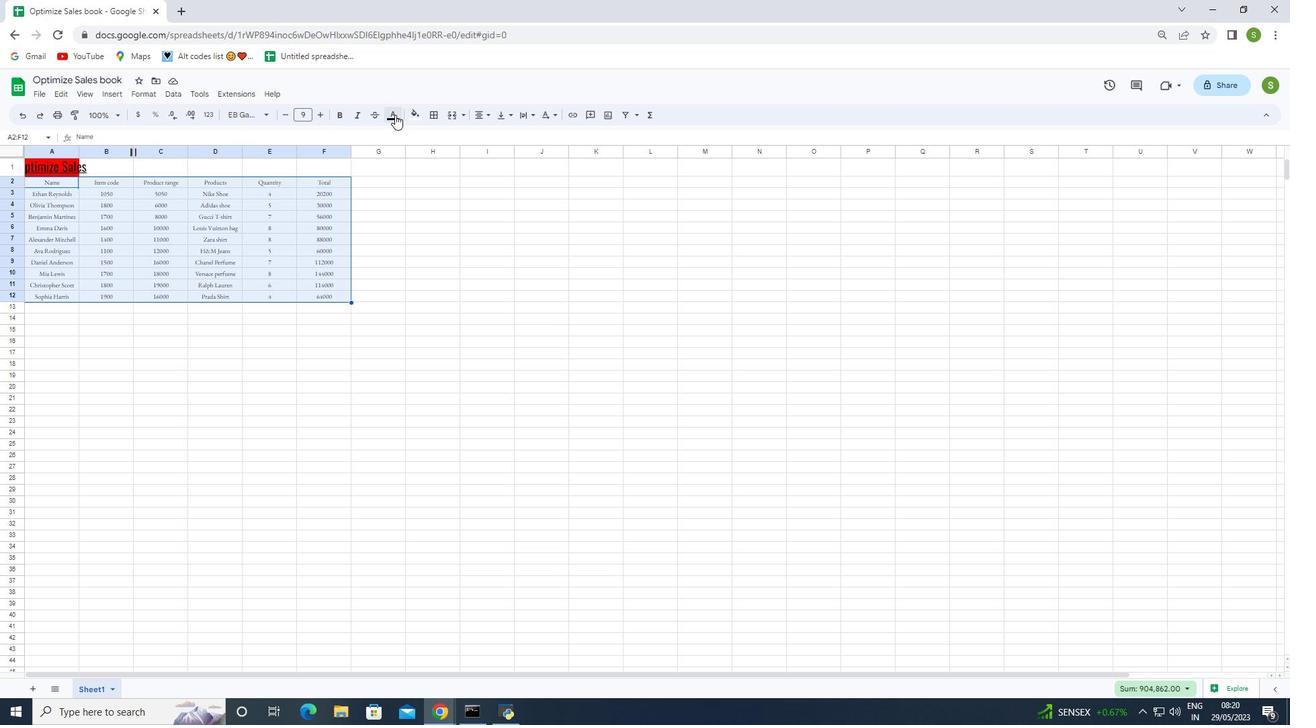
Action: Mouse pressed left at (395, 114)
Screenshot: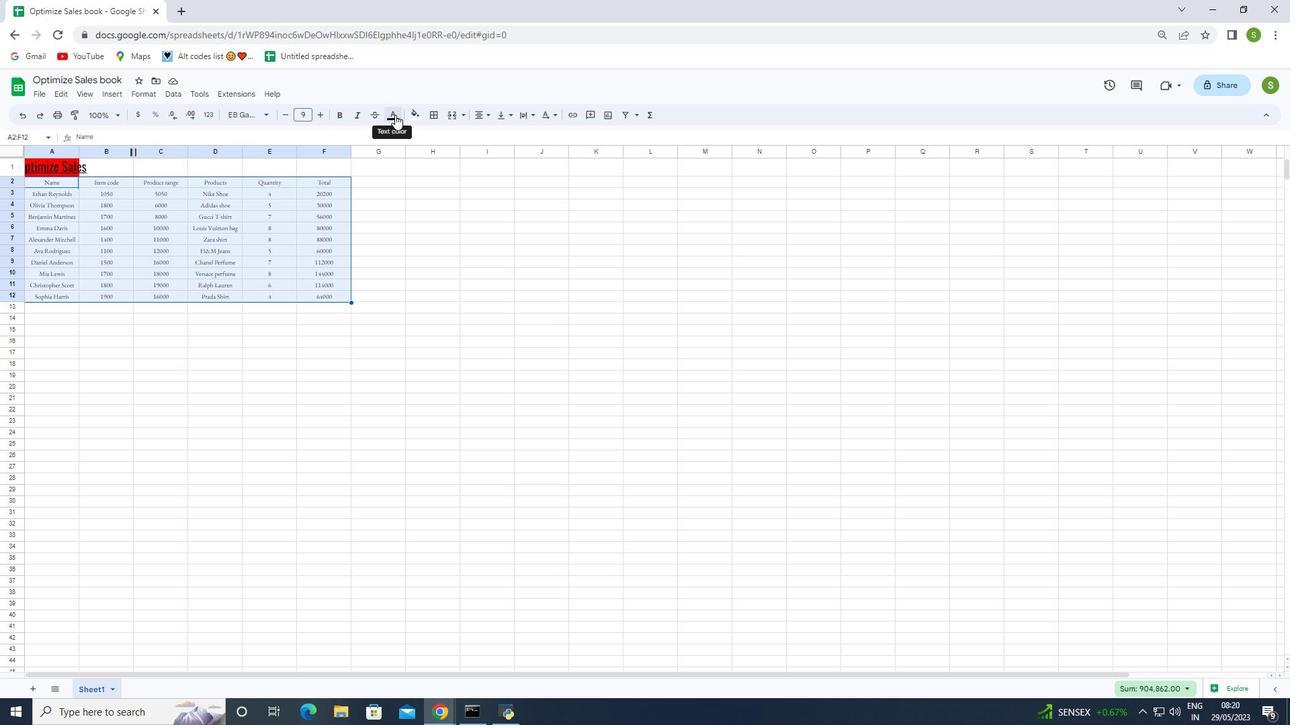 
Action: Mouse moved to (406, 161)
Screenshot: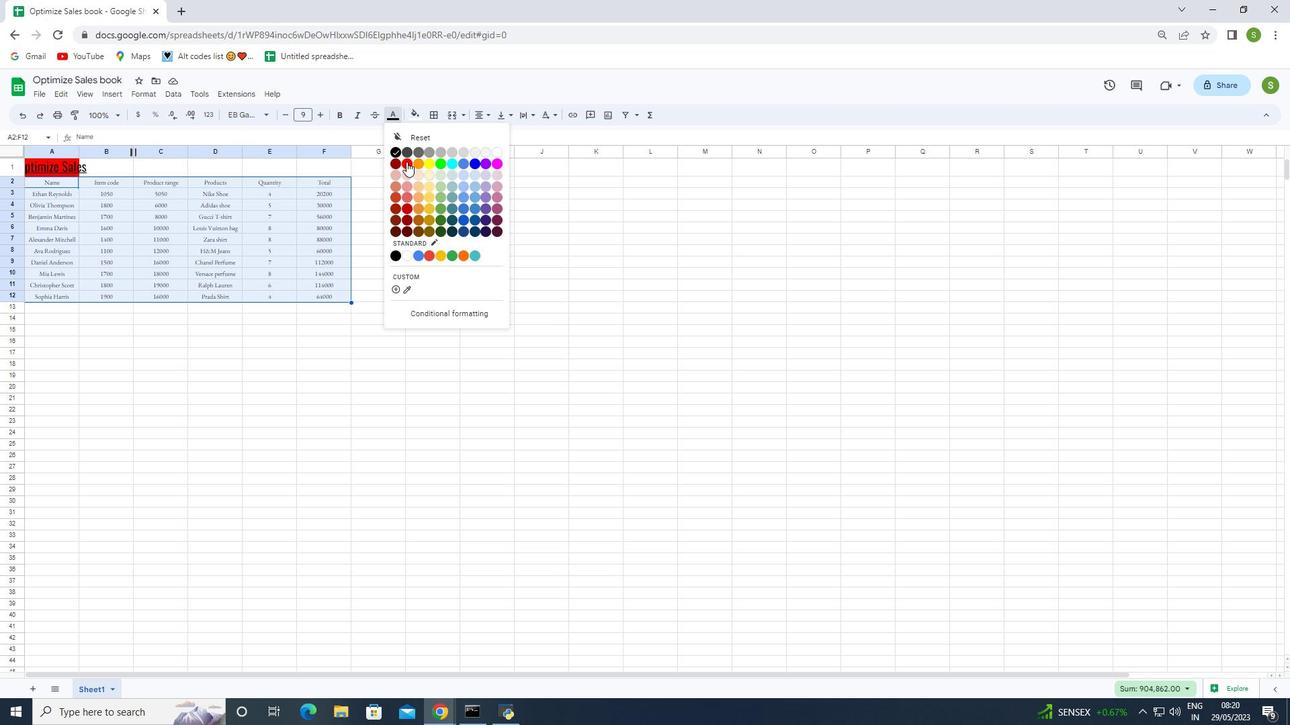 
Action: Mouse pressed left at (406, 161)
Screenshot: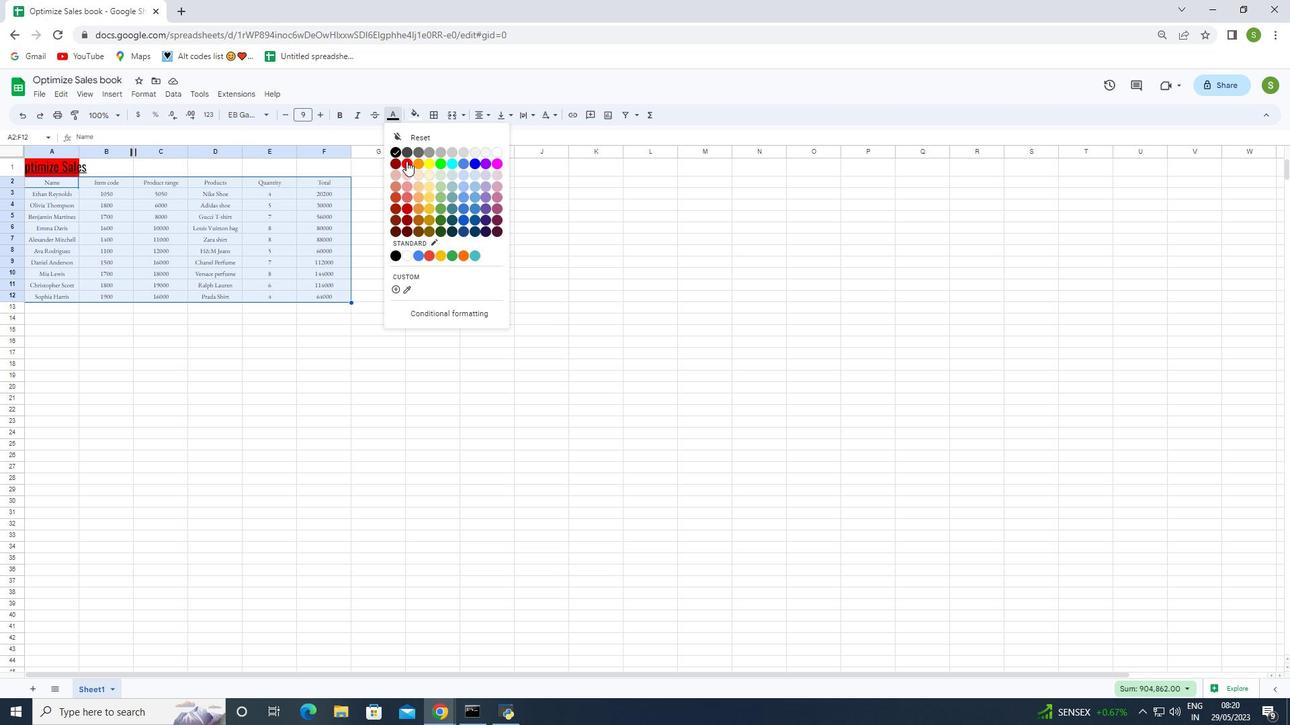
Action: Mouse moved to (343, 350)
Screenshot: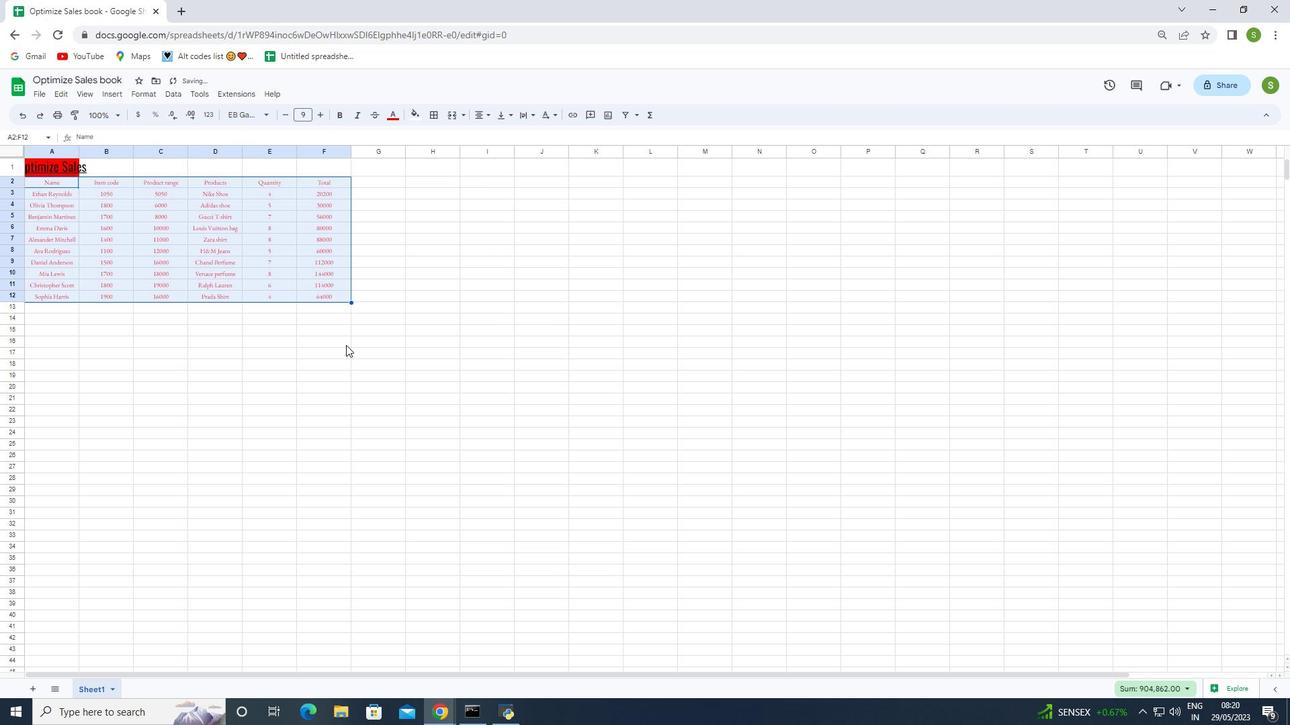 
Action: Mouse pressed left at (343, 350)
Screenshot: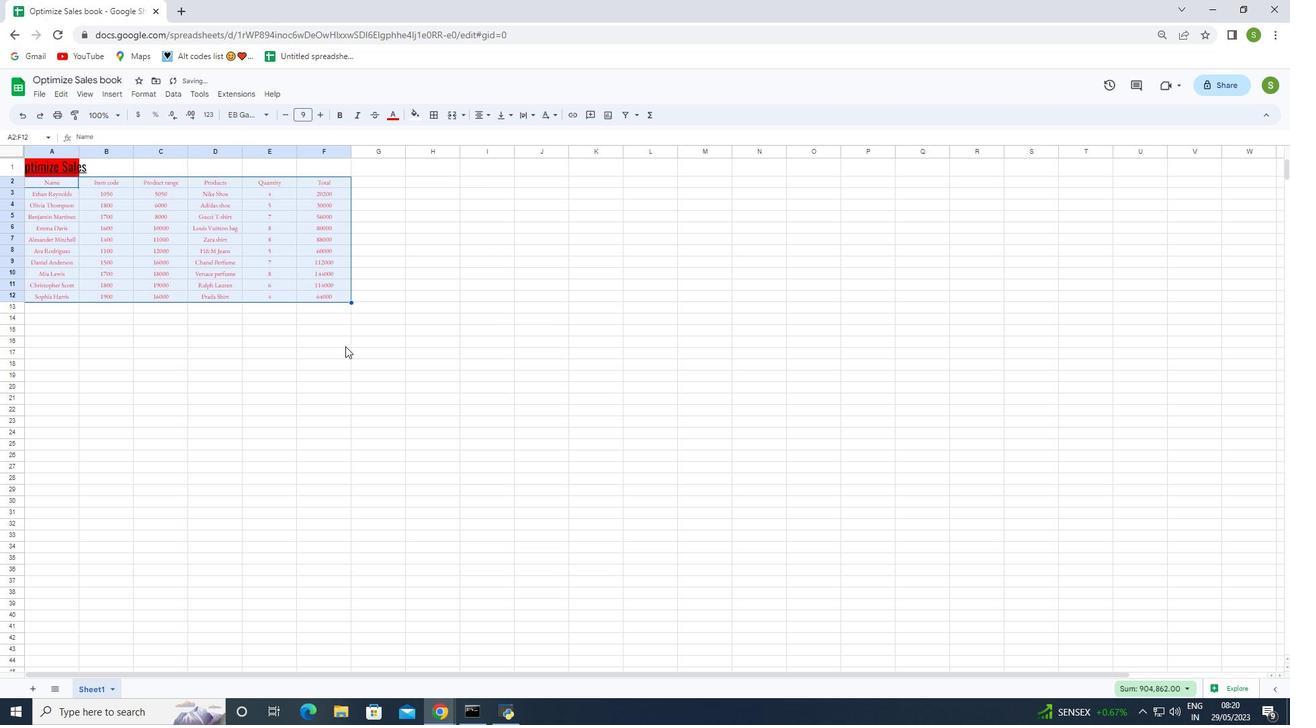
Action: Mouse moved to (35, 94)
Screenshot: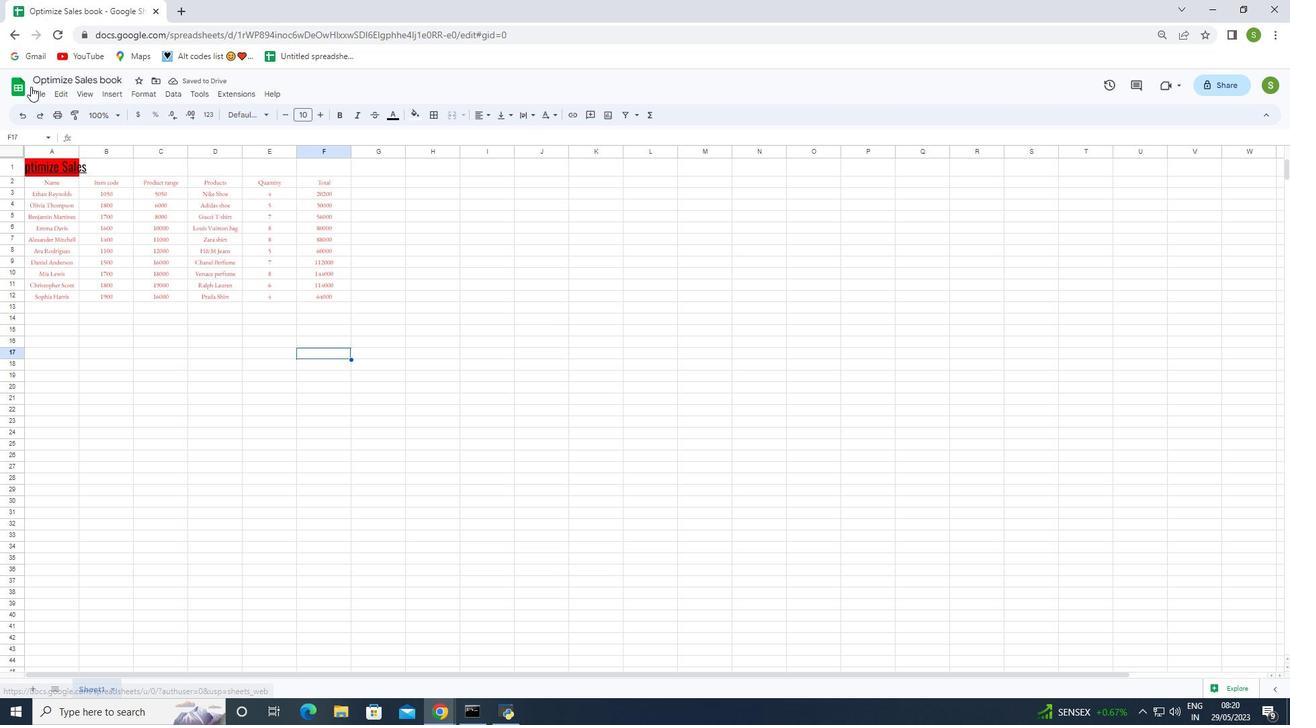 
Action: Mouse pressed left at (35, 94)
Screenshot: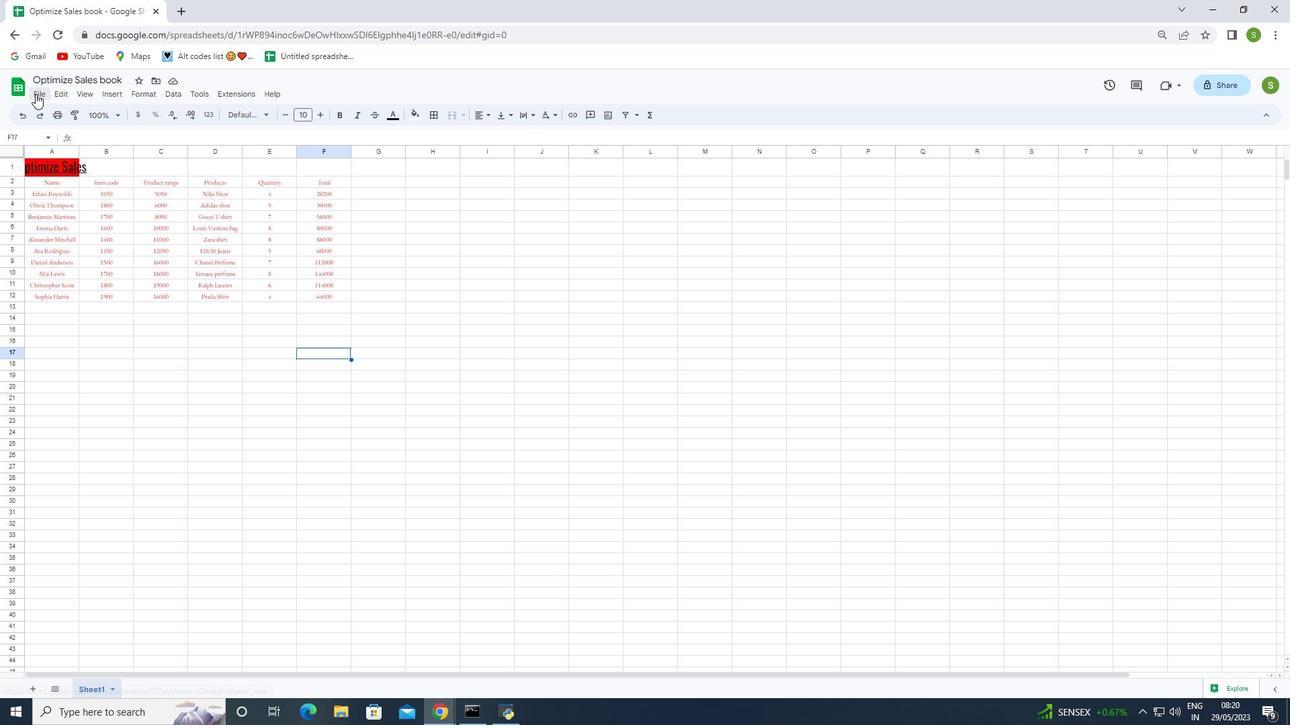 
Action: Mouse moved to (65, 246)
Screenshot: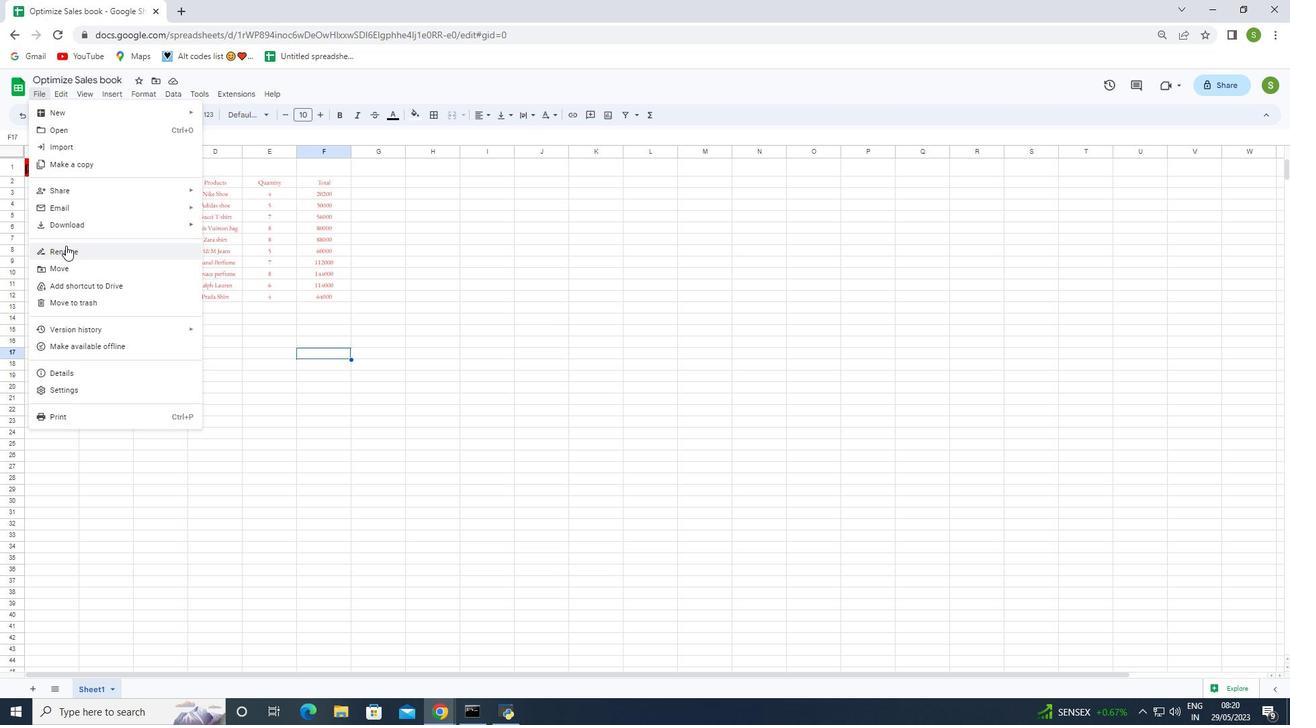 
Action: Mouse pressed left at (65, 246)
Screenshot: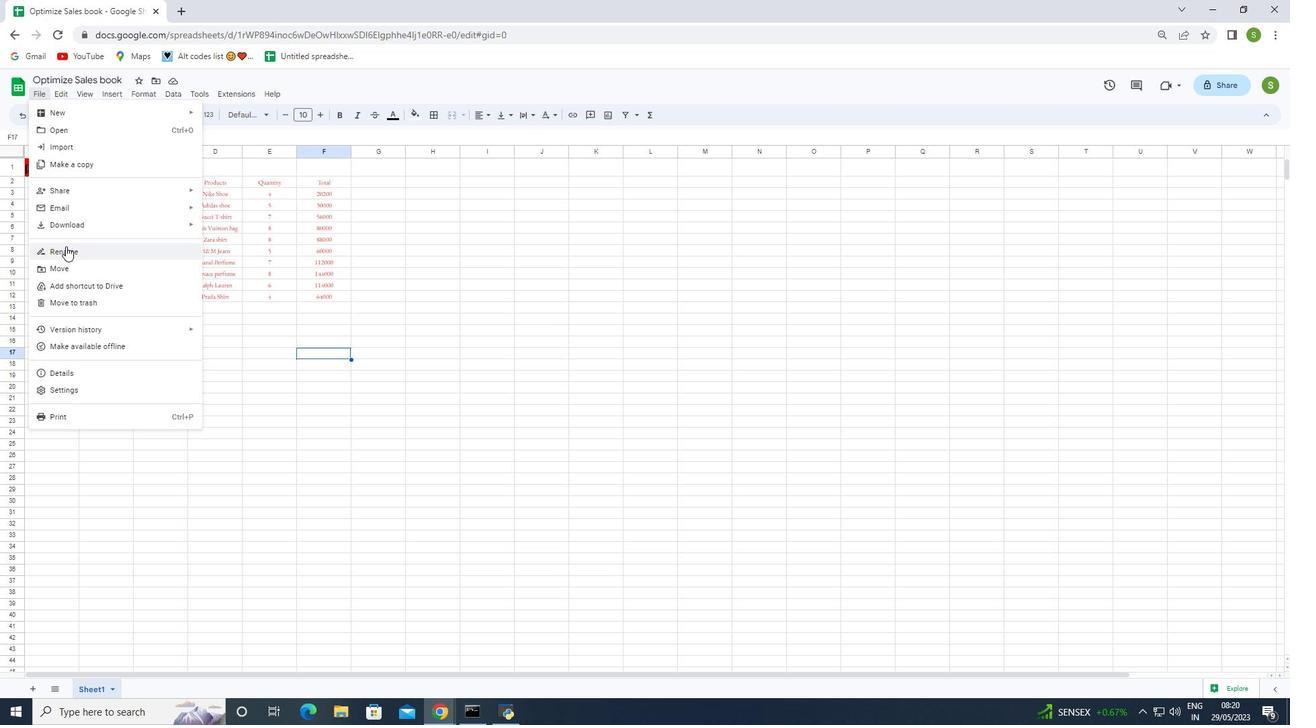 
Action: Mouse moved to (71, 249)
Screenshot: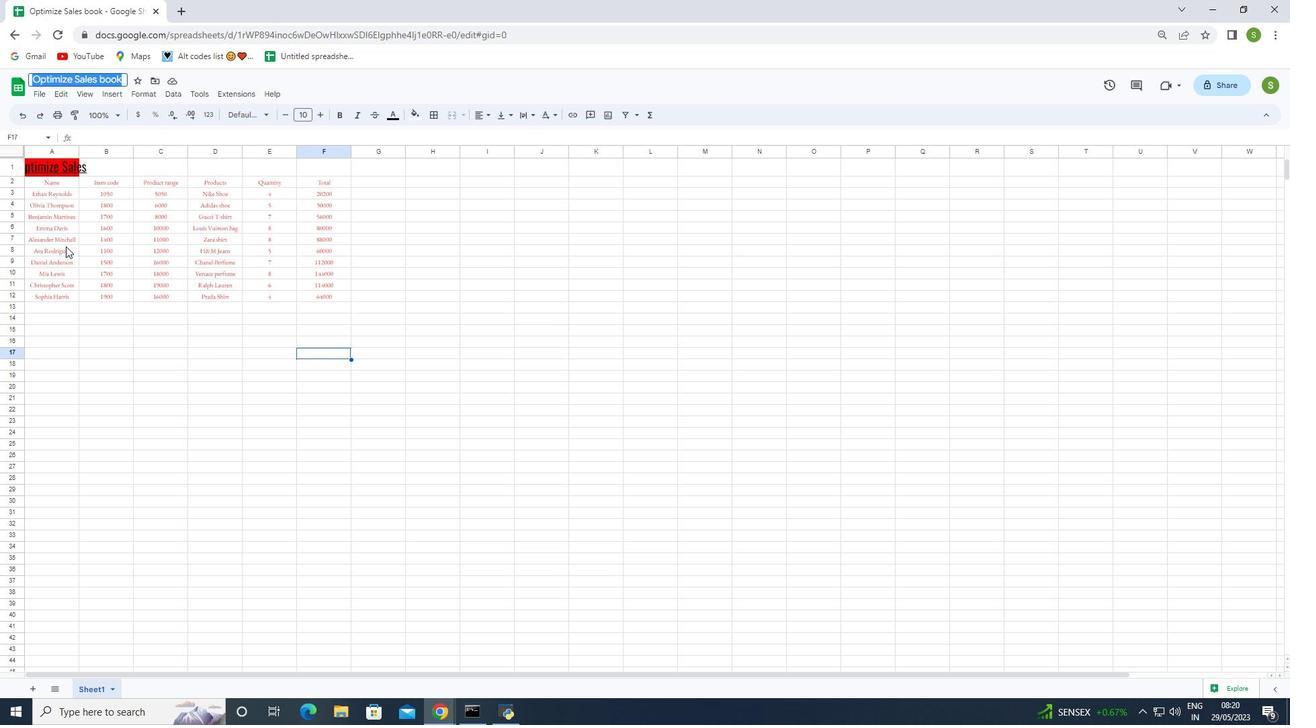 
Action: Key pressed <Key.backspace><Key.shift><Key.shift><Key.shift><Key.shift>Optimize<Key.space><Key.shift>Sales<Key.space>book<Key.enter>
Screenshot: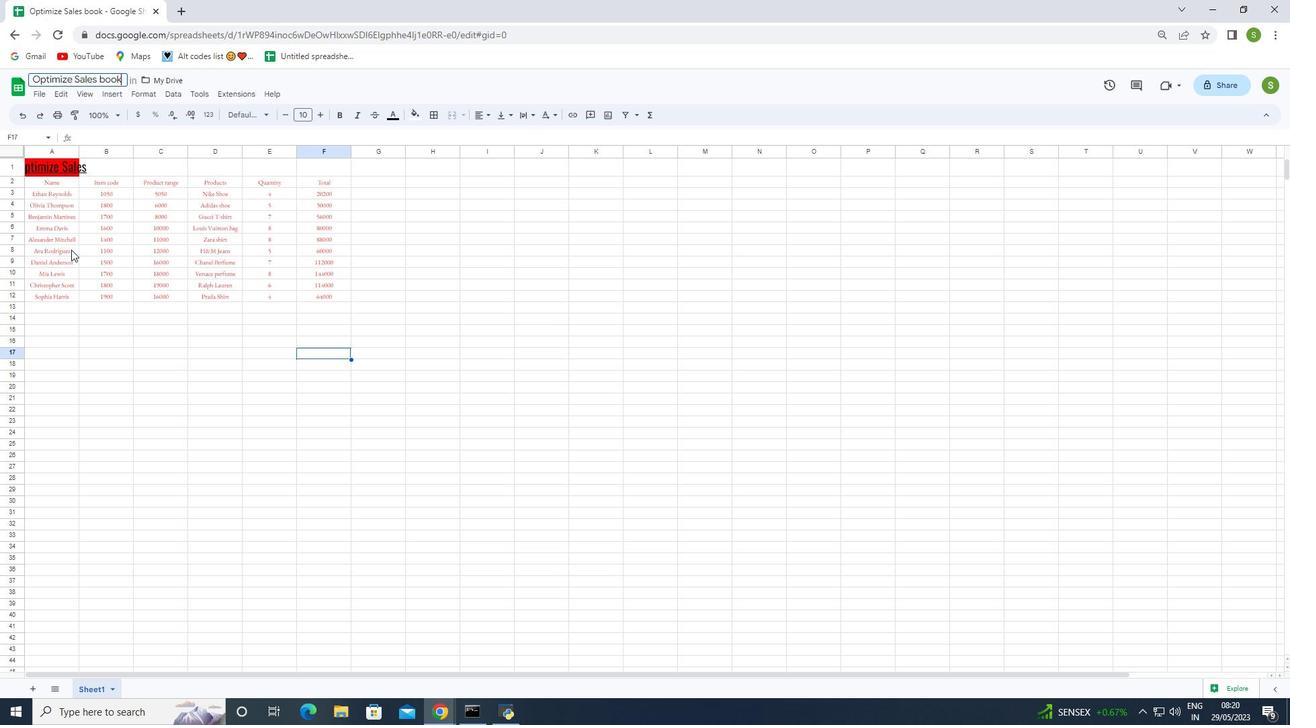 
Action: Mouse moved to (120, 297)
Screenshot: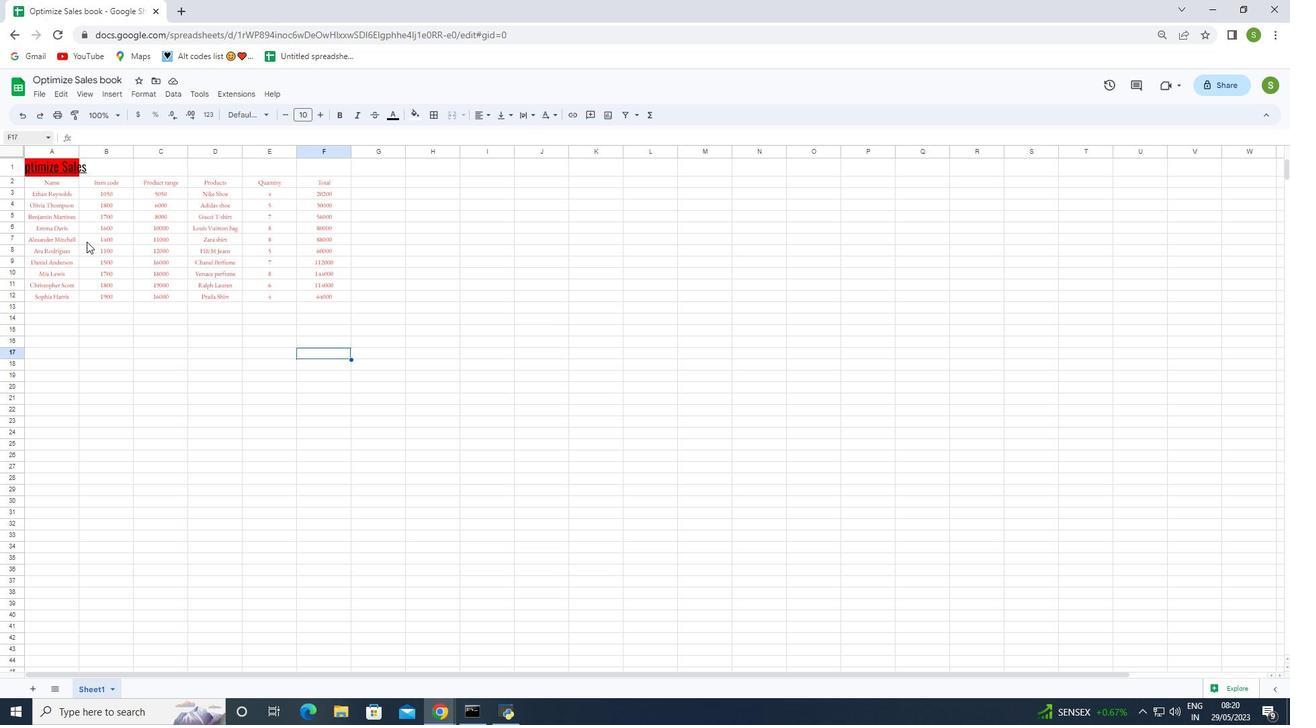 
Action: Mouse pressed left at (120, 297)
Screenshot: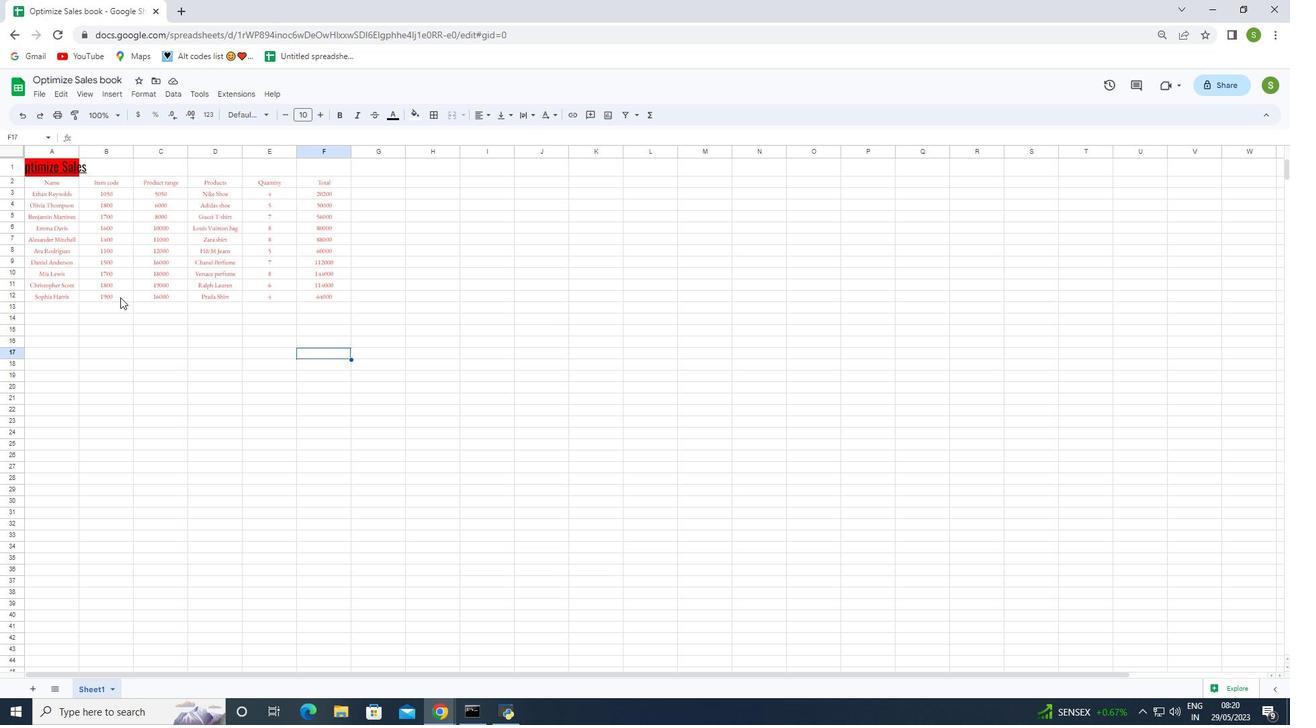 
Action: Mouse moved to (181, 344)
Screenshot: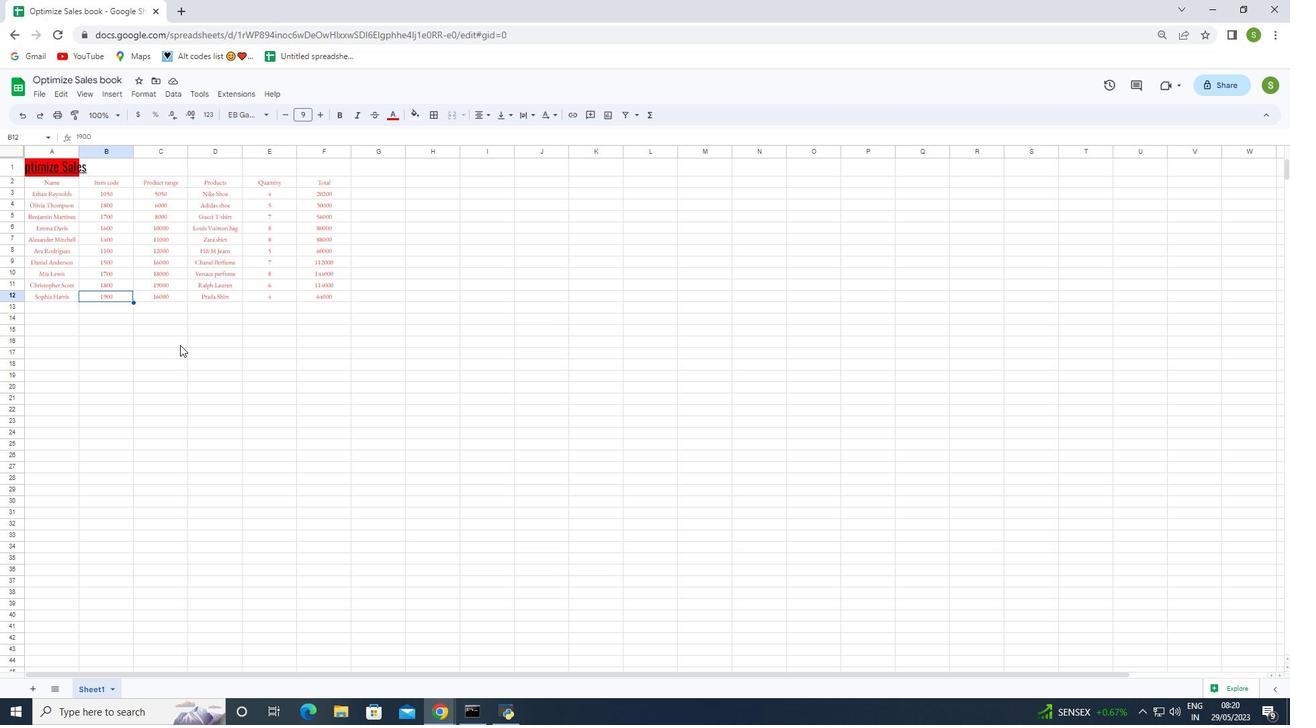 
